 Task: Create Issue Issue0000000067 in Backlog  in Scrum Project Project0000000014 in Jira. Create Issue Issue0000000068 in Backlog  in Scrum Project Project0000000014 in Jira. Create Issue Issue0000000069 in Backlog  in Scrum Project Project0000000014 in Jira. Create Issue Issue0000000070 in Backlog  in Scrum Project Project0000000014 in Jira. Change IN PROGRESS as Status of Issue Issue0000000062 in Backlog  in Scrum Project Project0000000013 in Jira
Action: Mouse moved to (488, 93)
Screenshot: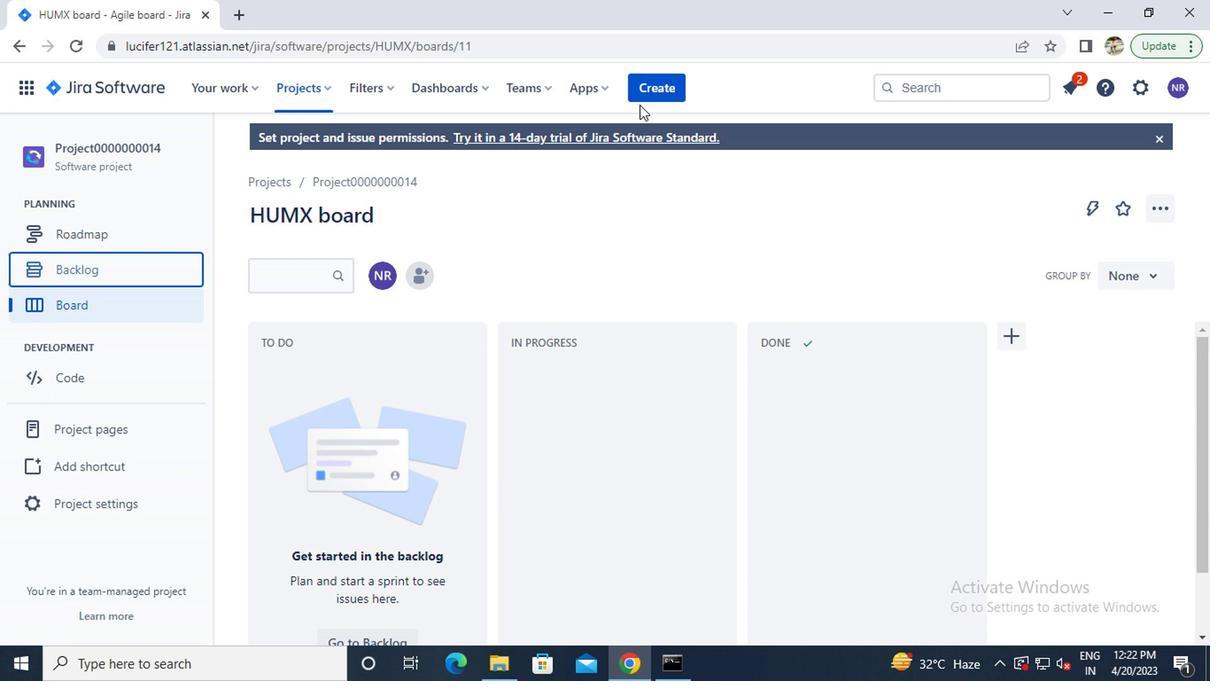 
Action: Mouse pressed left at (488, 93)
Screenshot: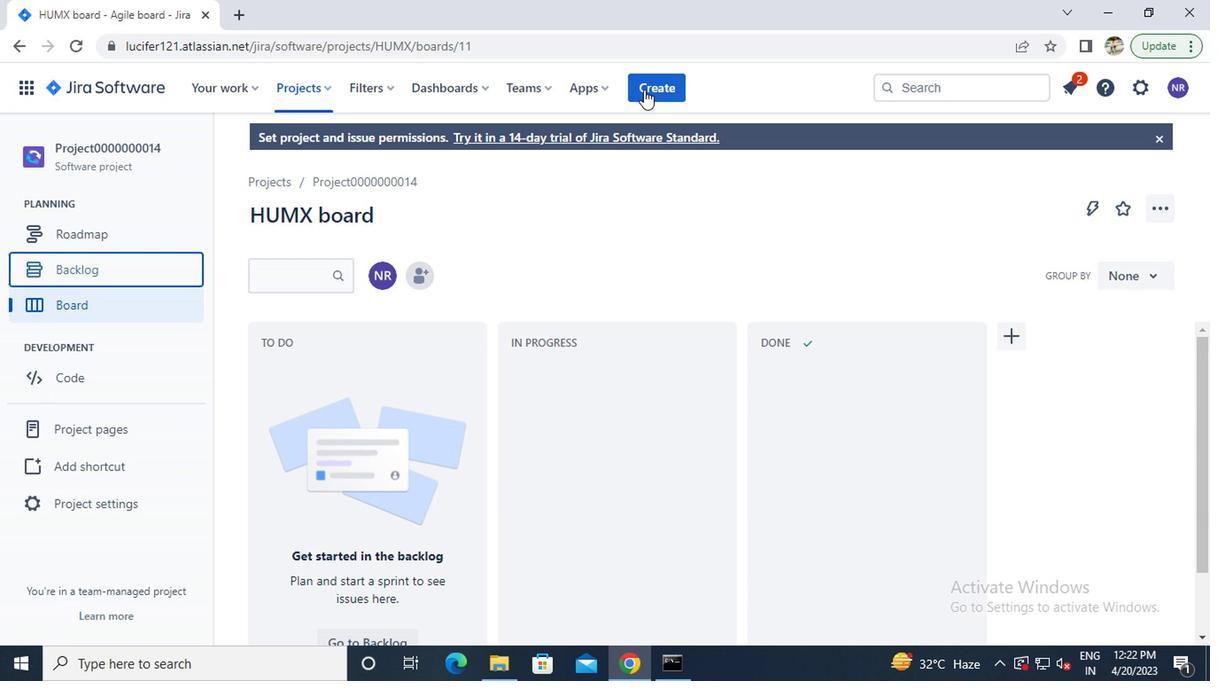 
Action: Mouse moved to (362, 386)
Screenshot: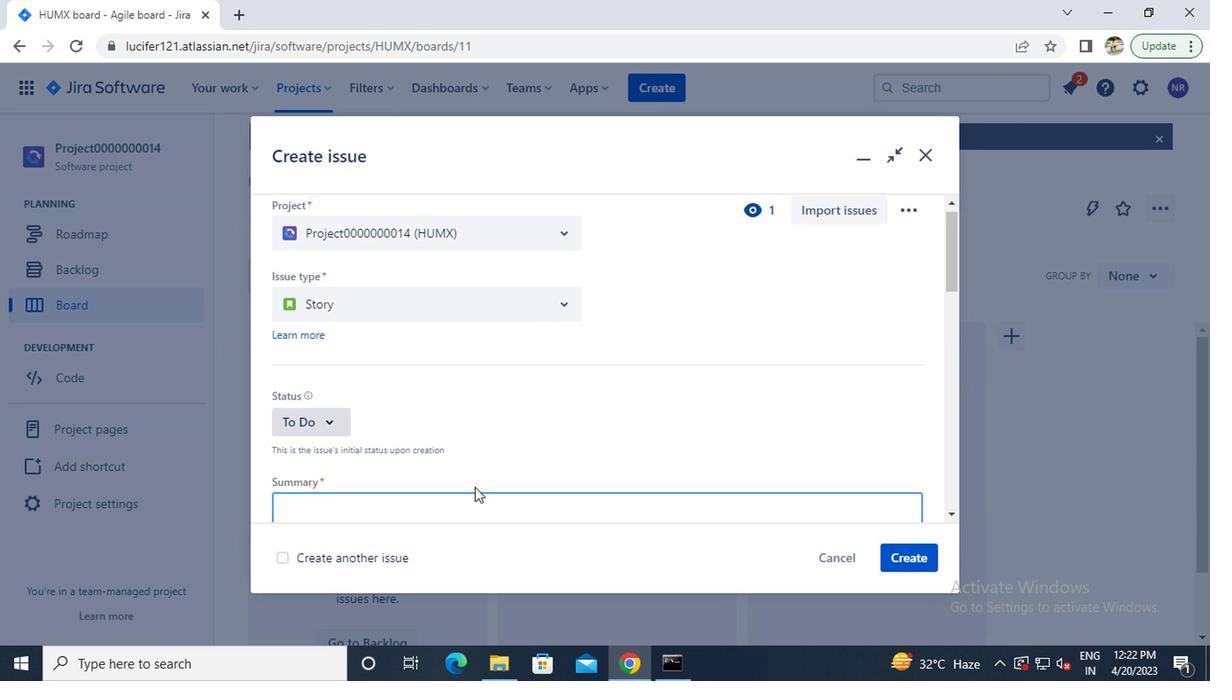 
Action: Mouse pressed left at (362, 386)
Screenshot: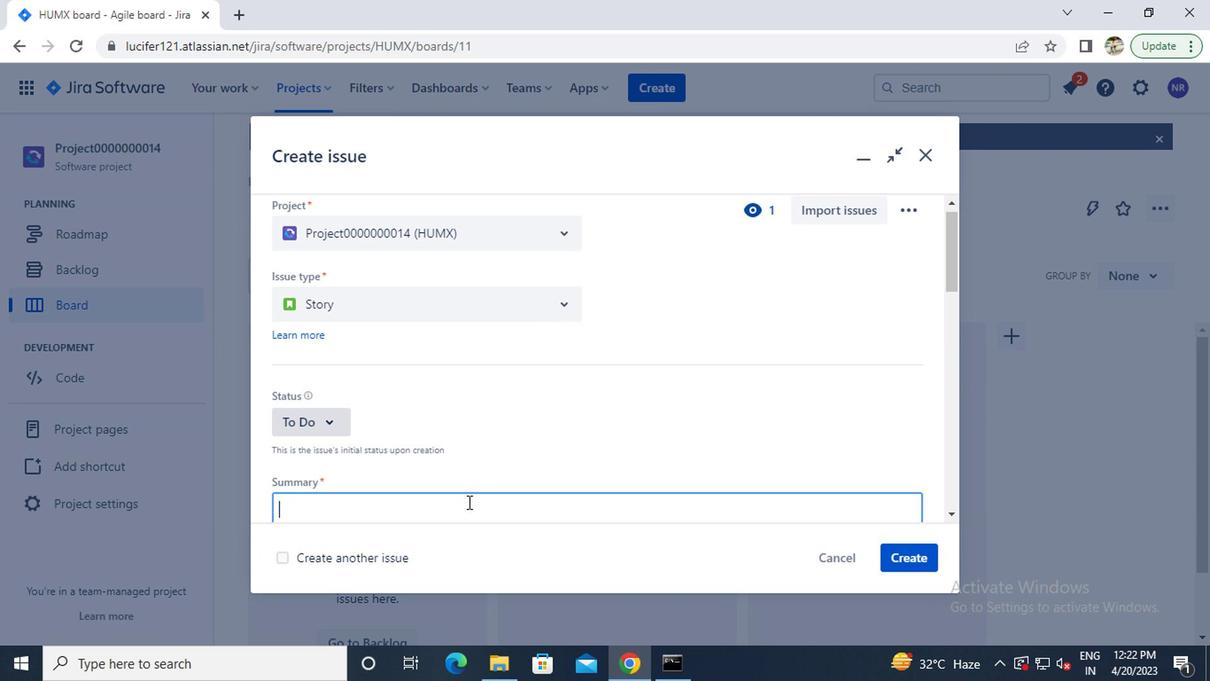 
Action: Key pressed i<Key.caps_lock>ssue0000000067<Key.enter>
Screenshot: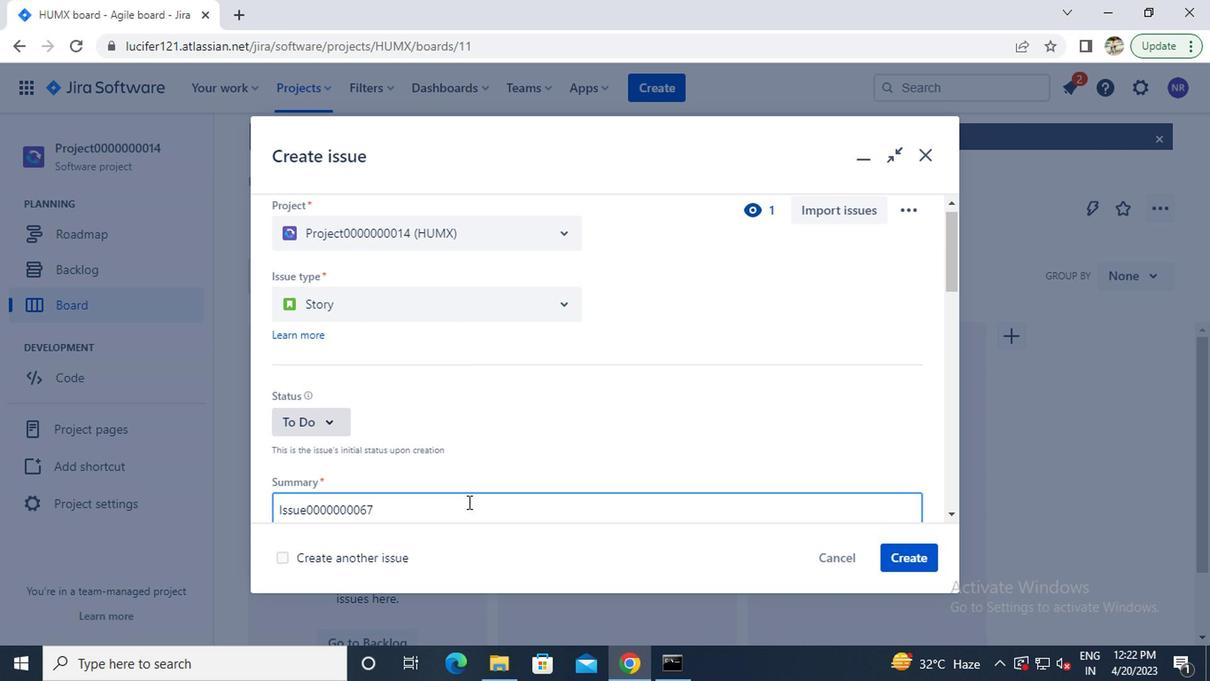 
Action: Mouse moved to (481, 92)
Screenshot: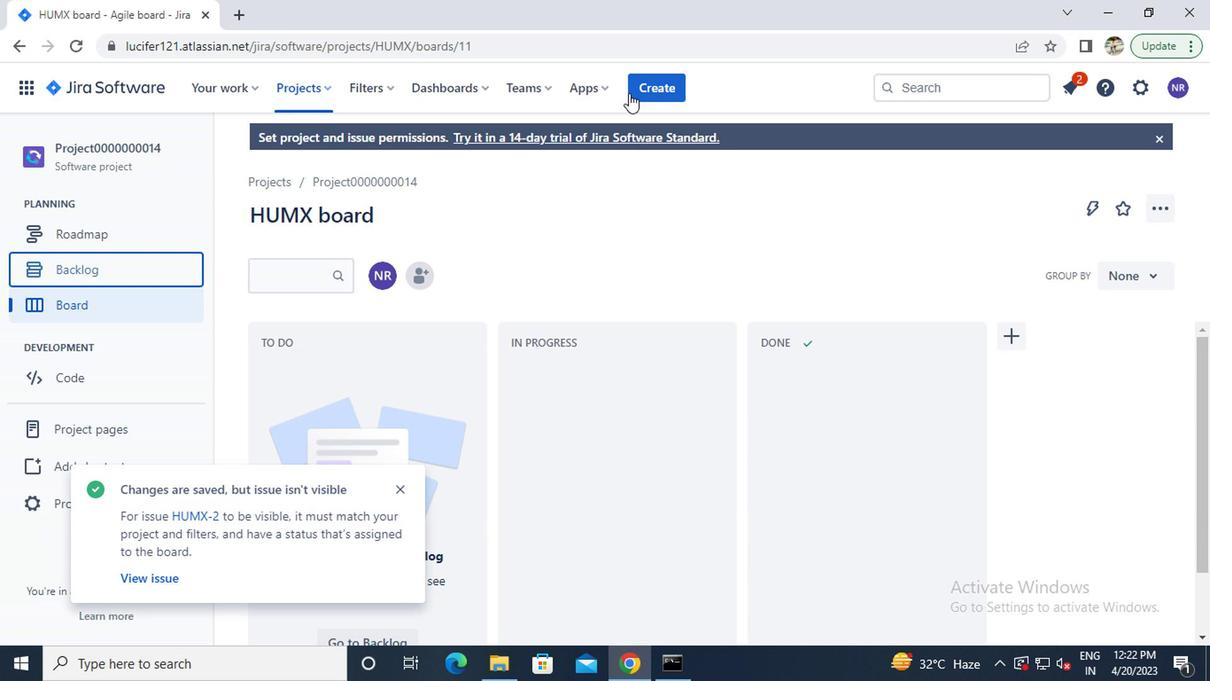 
Action: Mouse pressed left at (481, 92)
Screenshot: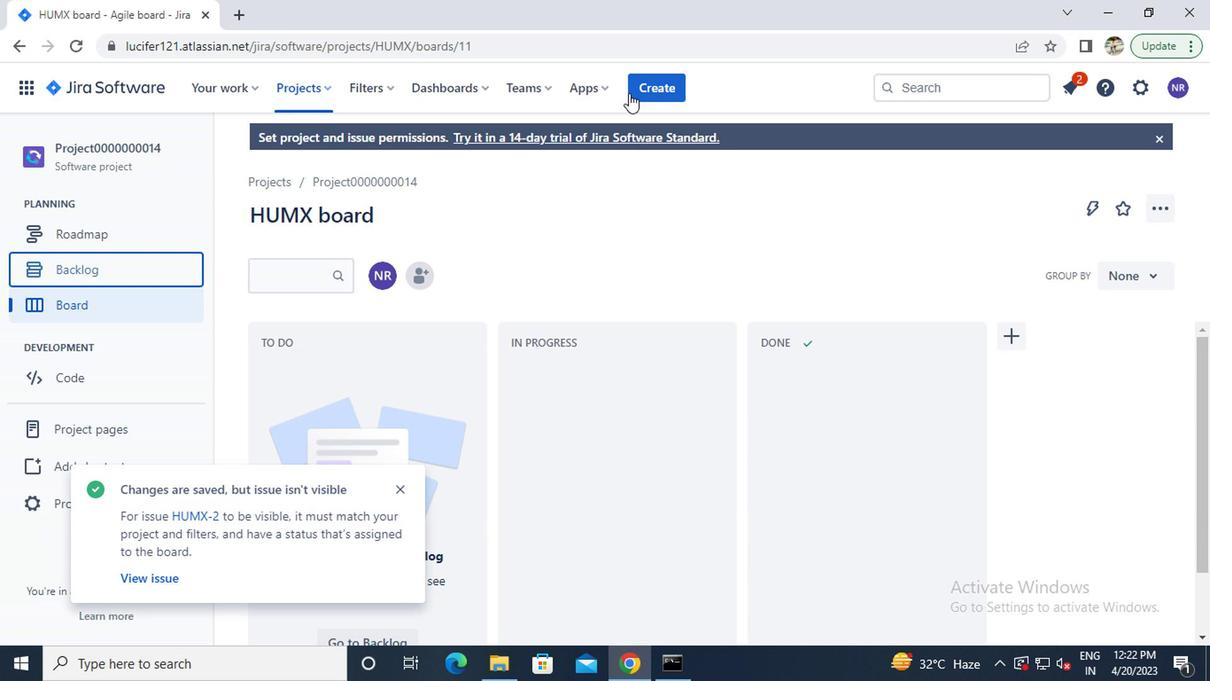 
Action: Mouse moved to (414, 282)
Screenshot: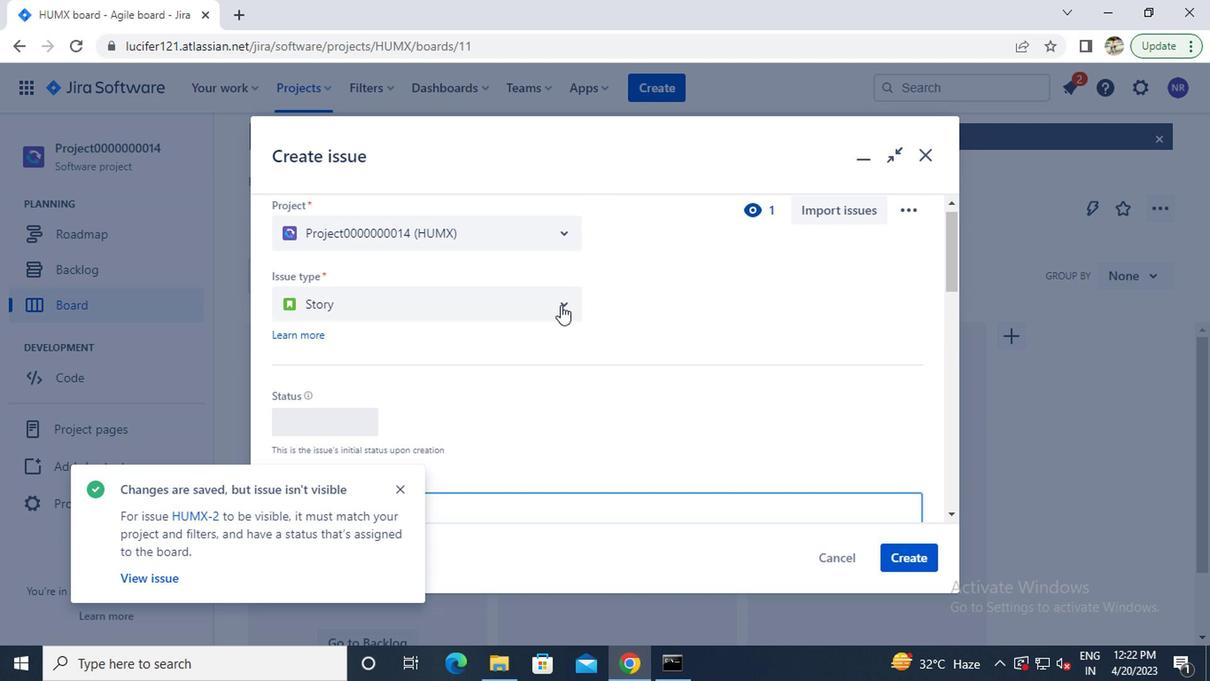 
Action: Mouse scrolled (414, 281) with delta (0, 0)
Screenshot: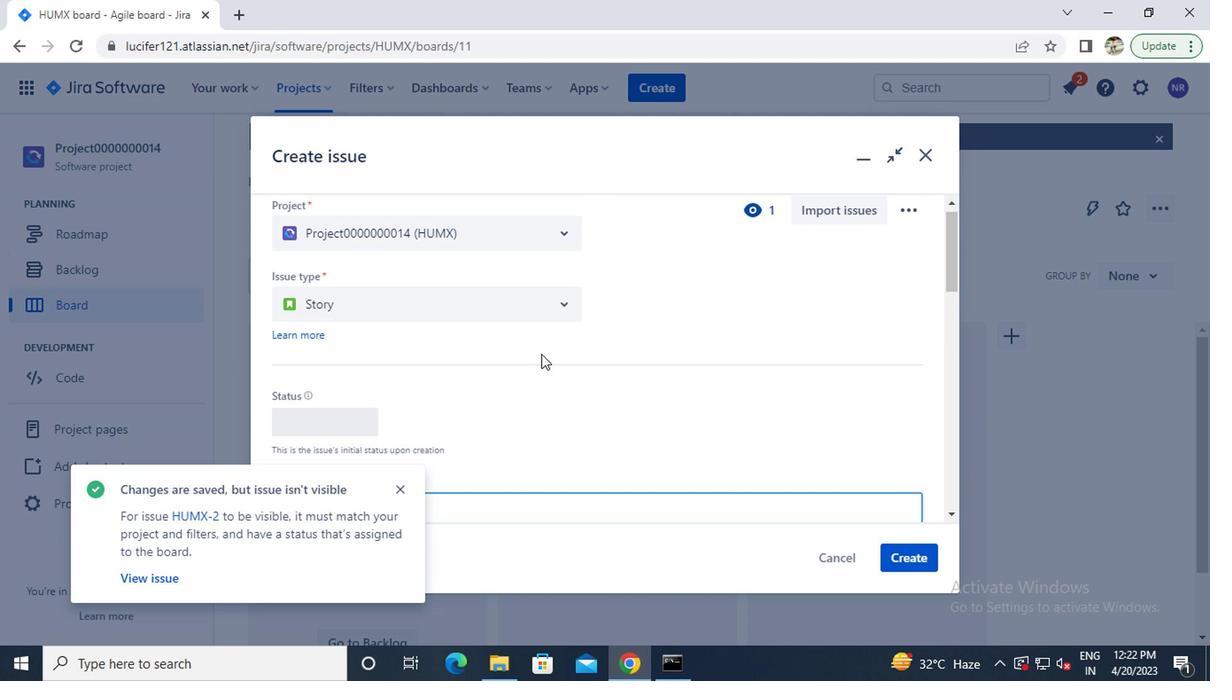 
Action: Mouse scrolled (414, 281) with delta (0, 0)
Screenshot: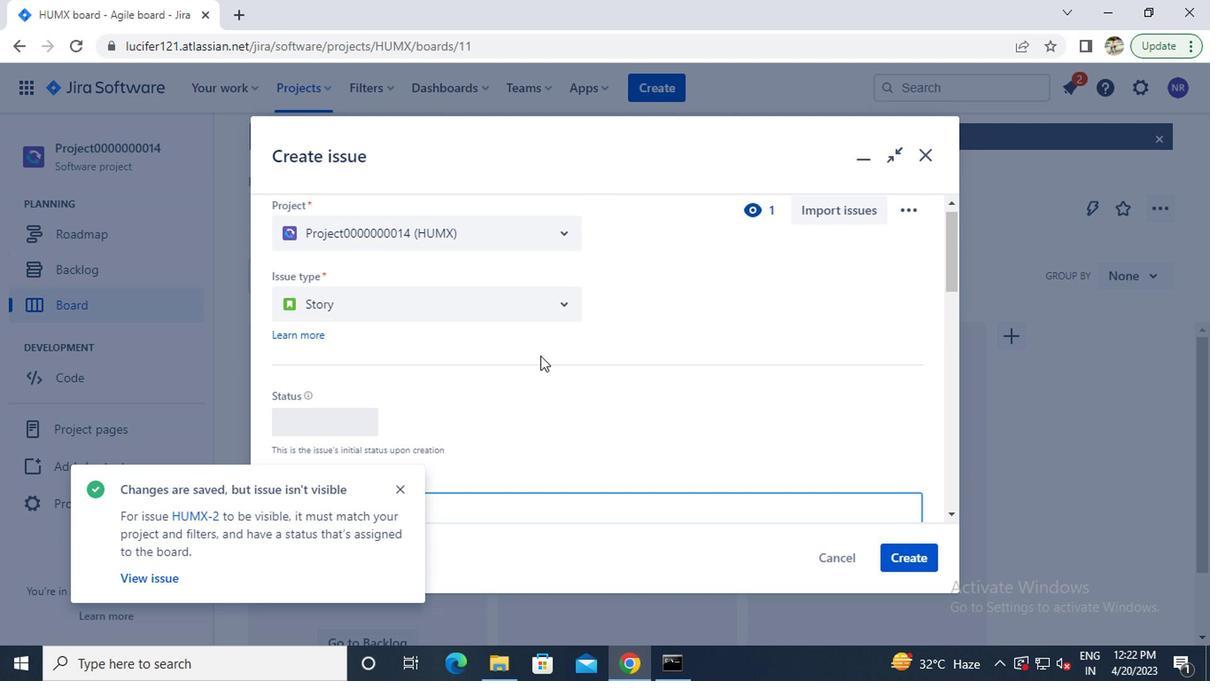 
Action: Mouse moved to (402, 266)
Screenshot: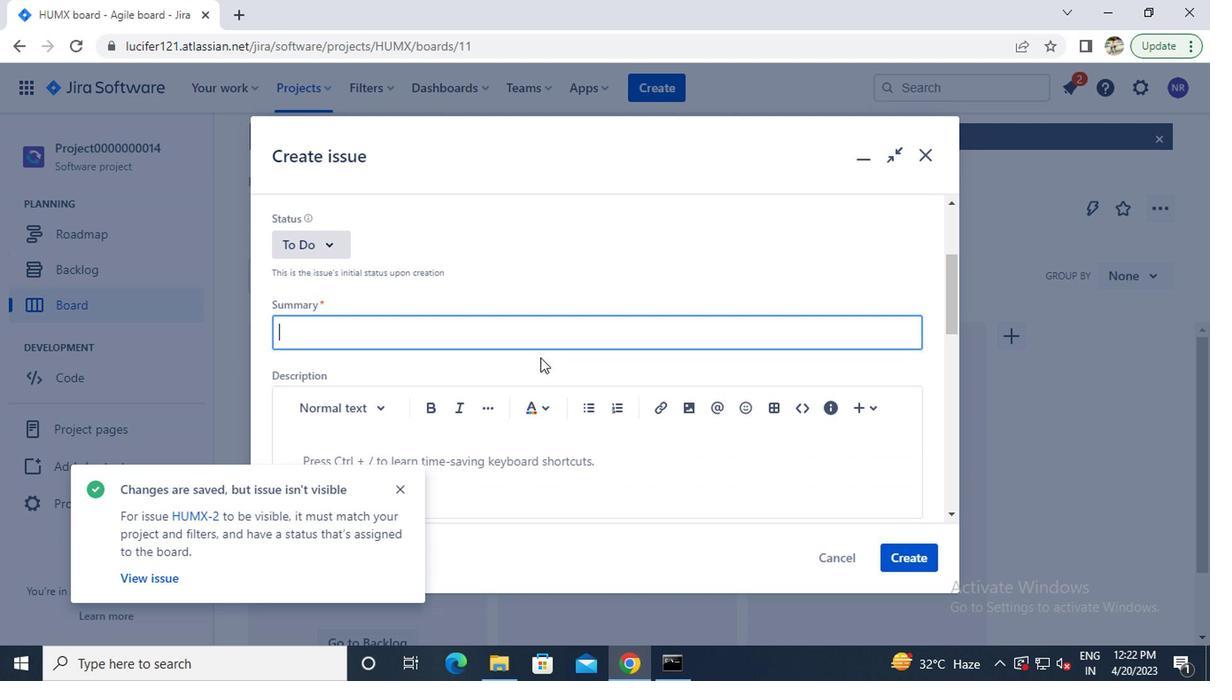 
Action: Mouse pressed left at (402, 266)
Screenshot: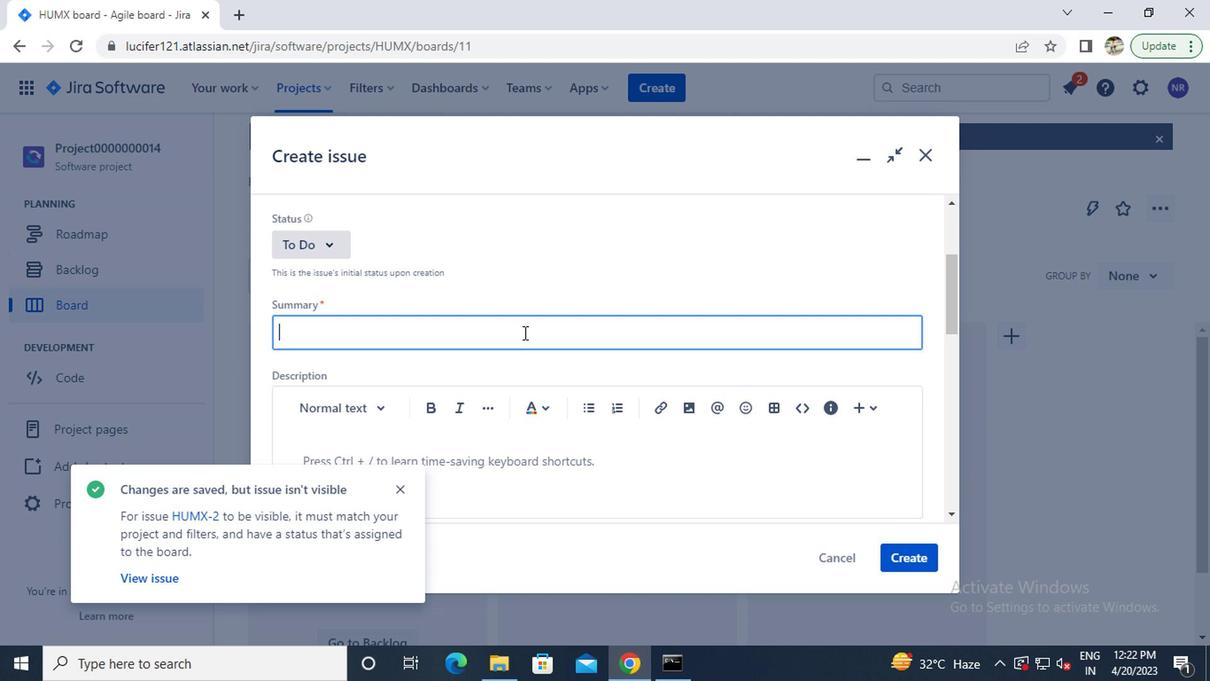 
Action: Key pressed <Key.caps_lock>i<Key.caps_lock>ssue0000000068<Key.enter>
Screenshot: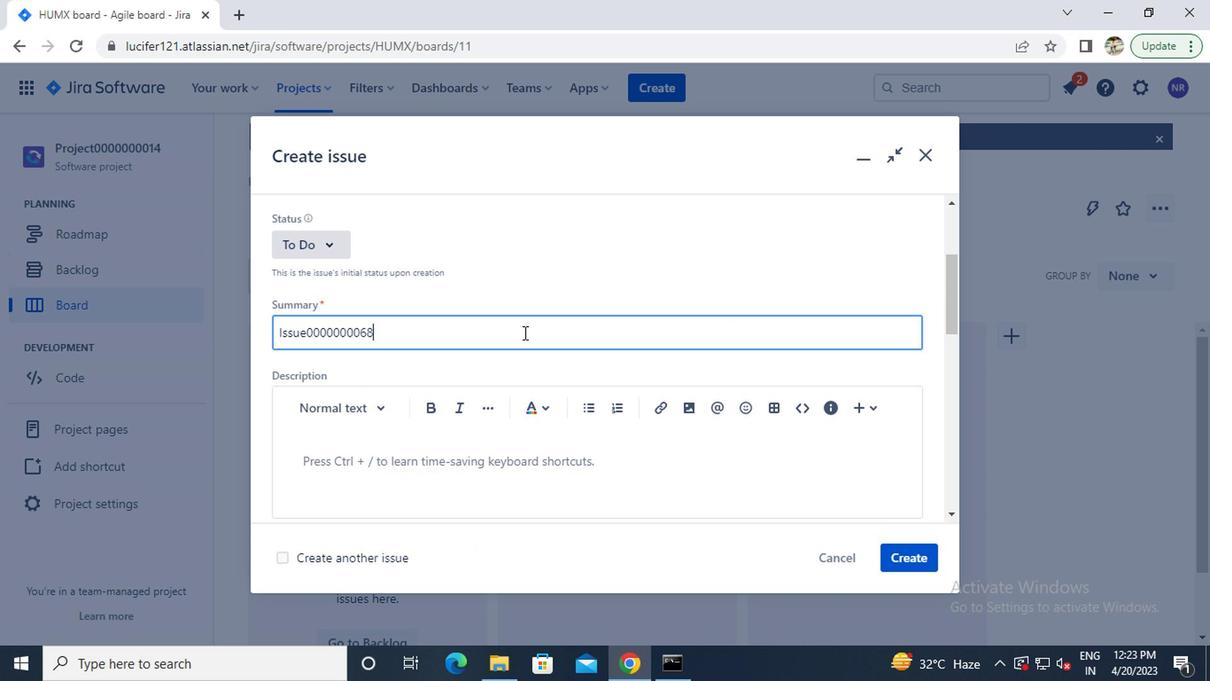 
Action: Mouse moved to (484, 98)
Screenshot: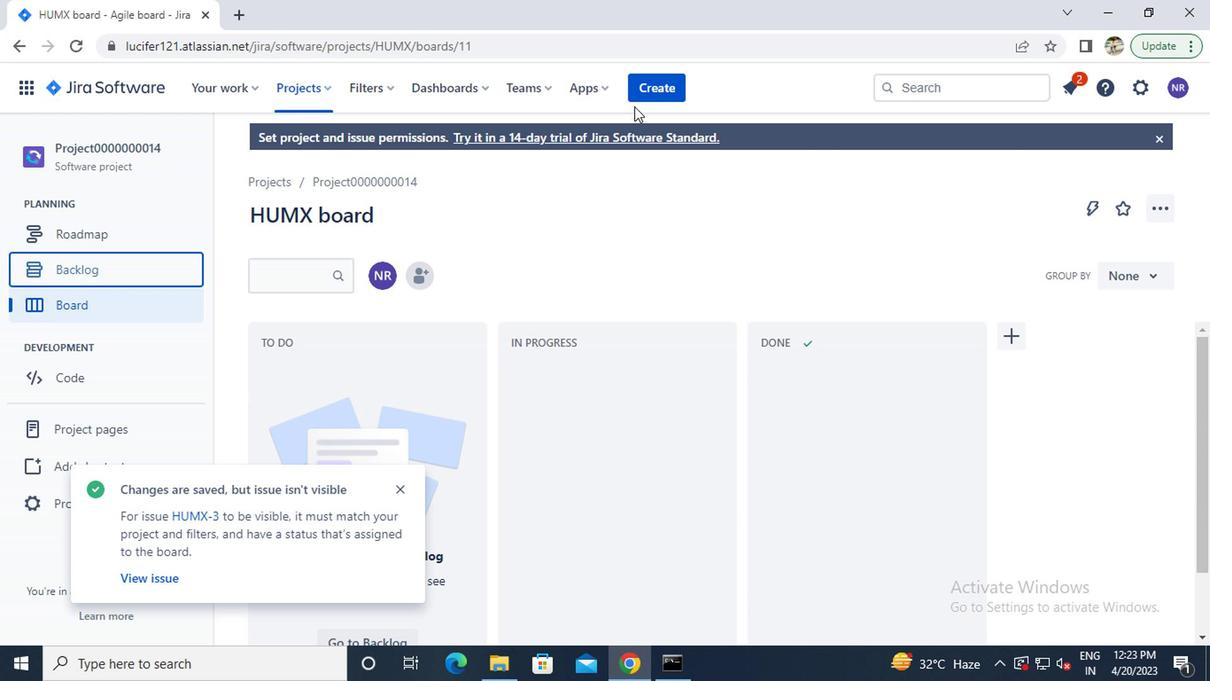 
Action: Mouse pressed left at (484, 98)
Screenshot: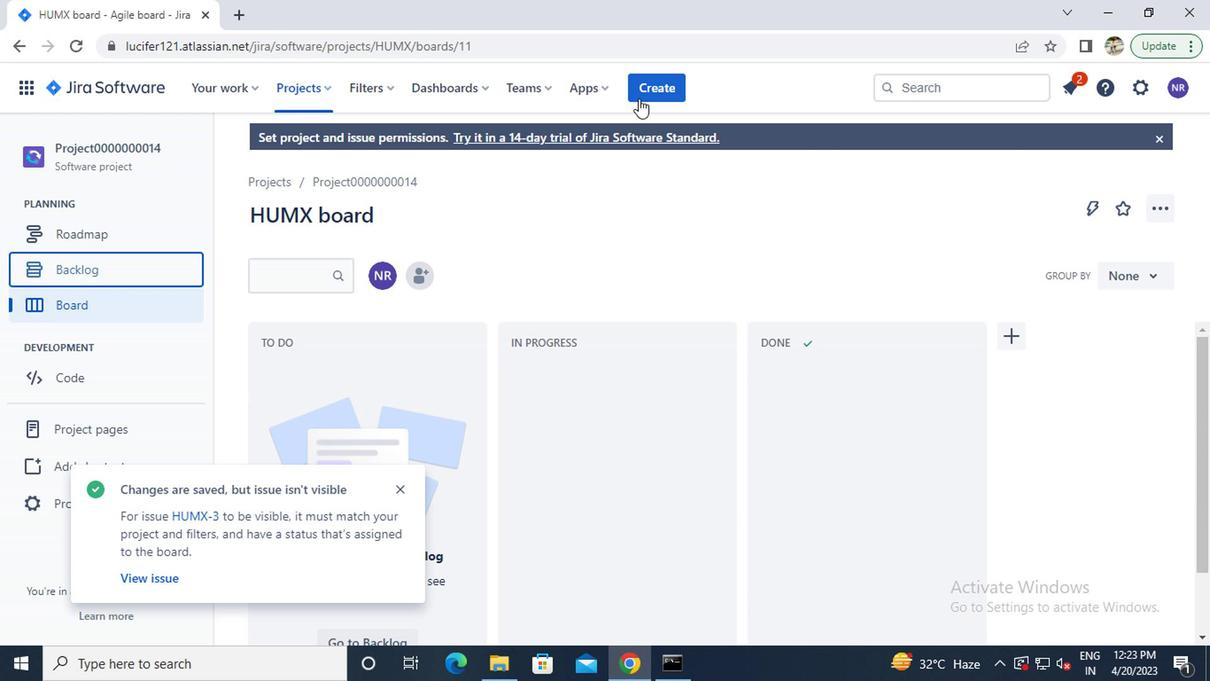 
Action: Mouse moved to (460, 228)
Screenshot: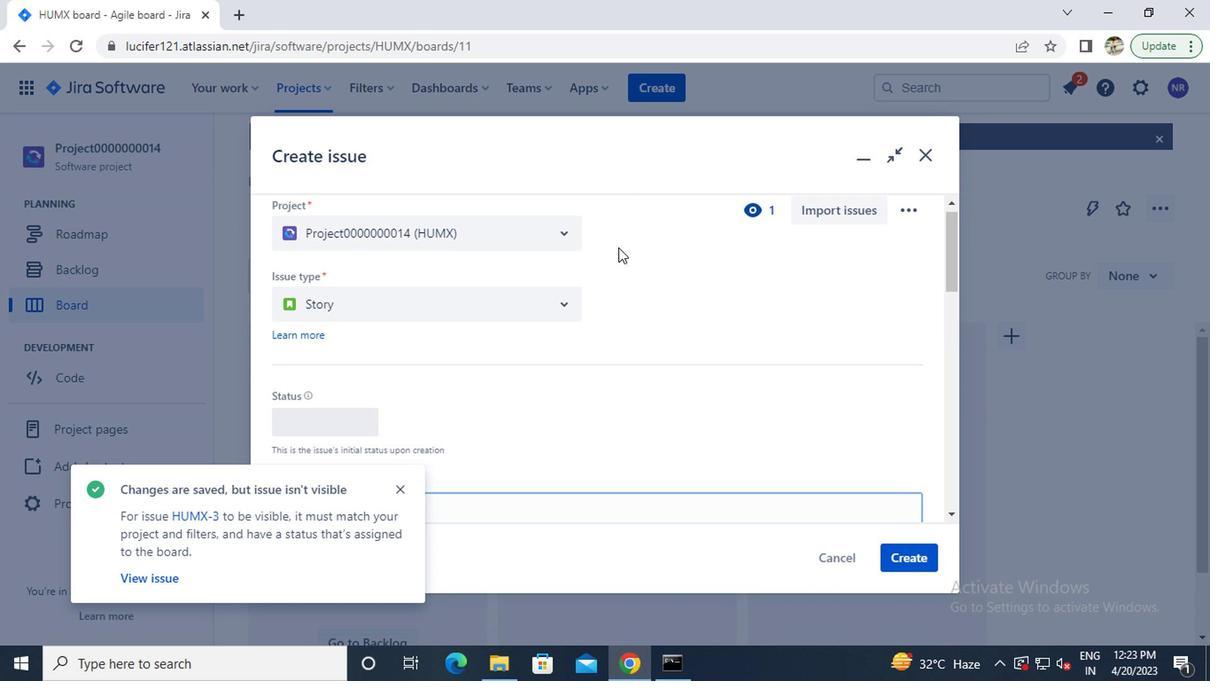 
Action: Mouse scrolled (460, 228) with delta (0, 0)
Screenshot: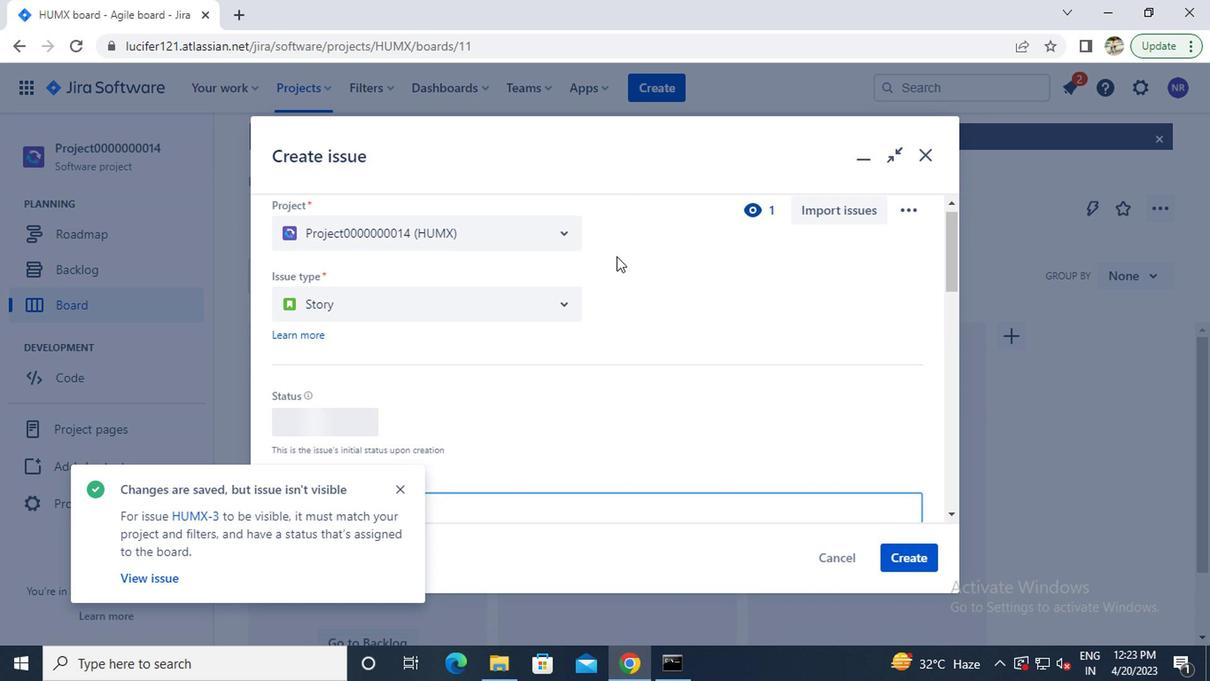 
Action: Mouse scrolled (460, 228) with delta (0, 0)
Screenshot: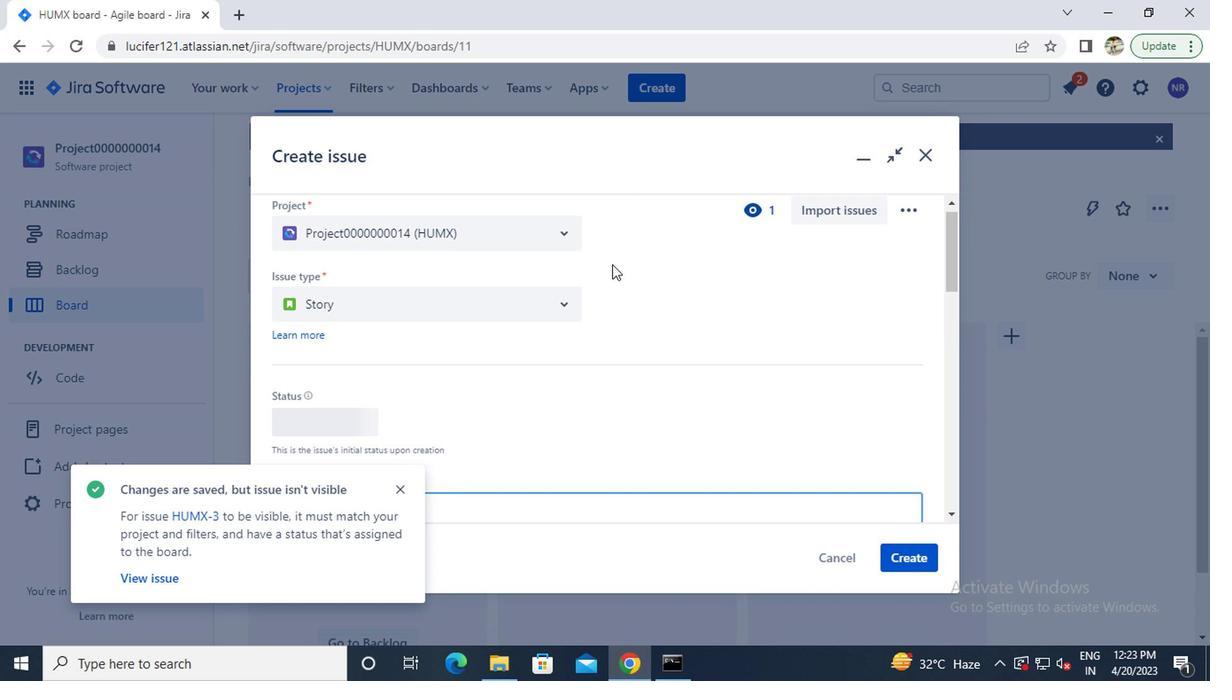 
Action: Mouse moved to (422, 270)
Screenshot: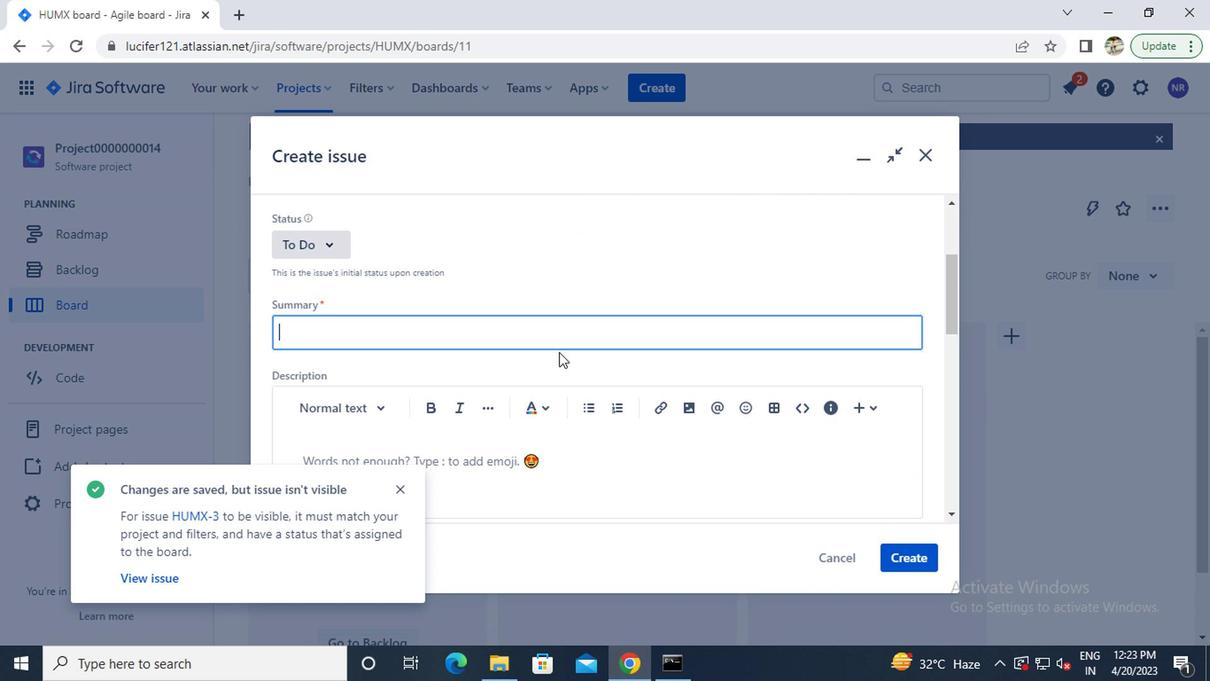 
Action: Mouse pressed left at (422, 270)
Screenshot: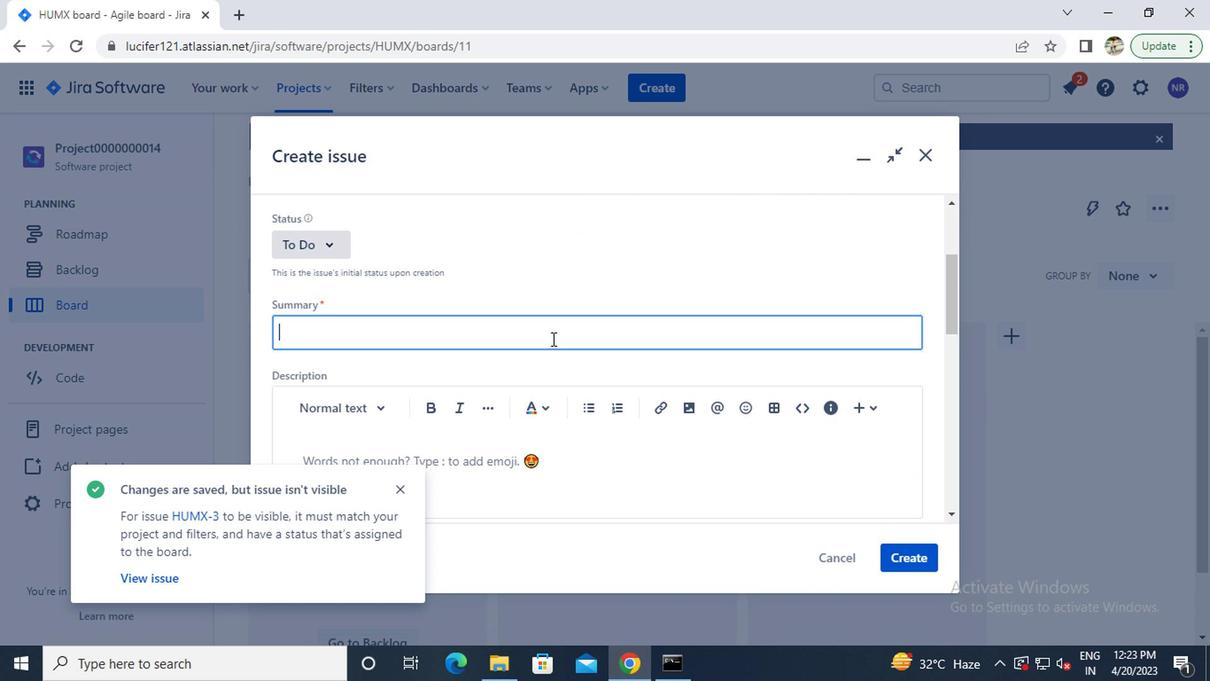 
Action: Key pressed <Key.caps_lock>i<Key.caps_lock>ssue0000000069<Key.enter>
Screenshot: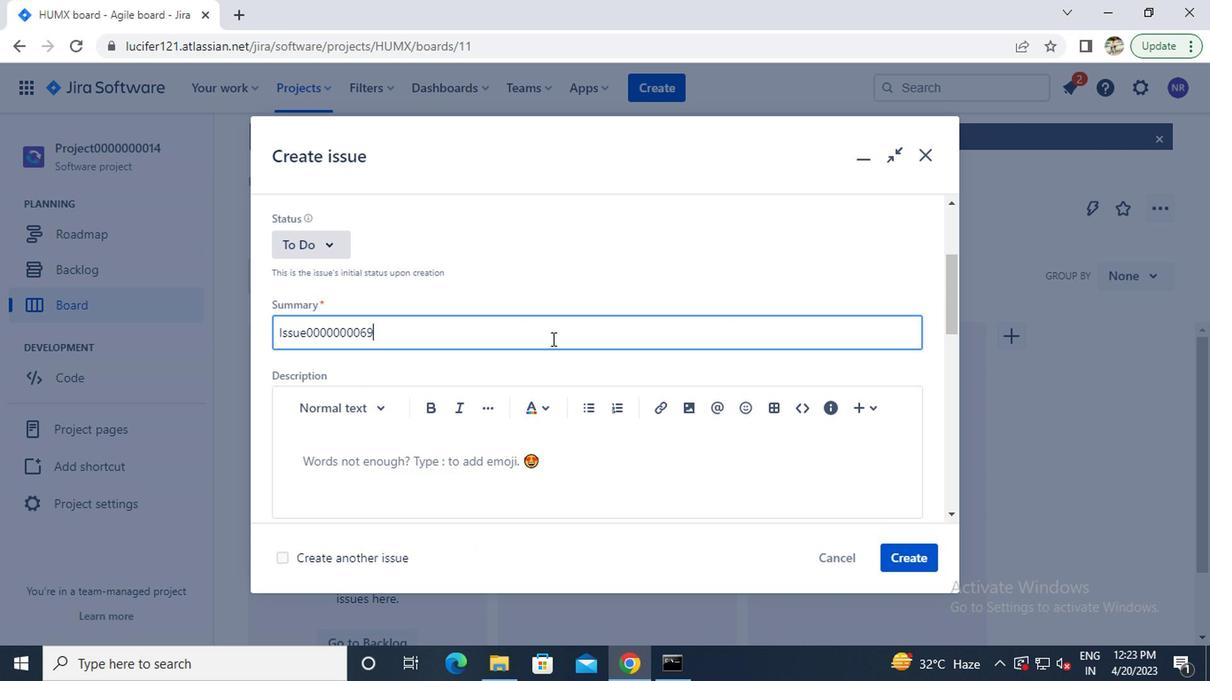 
Action: Mouse moved to (484, 97)
Screenshot: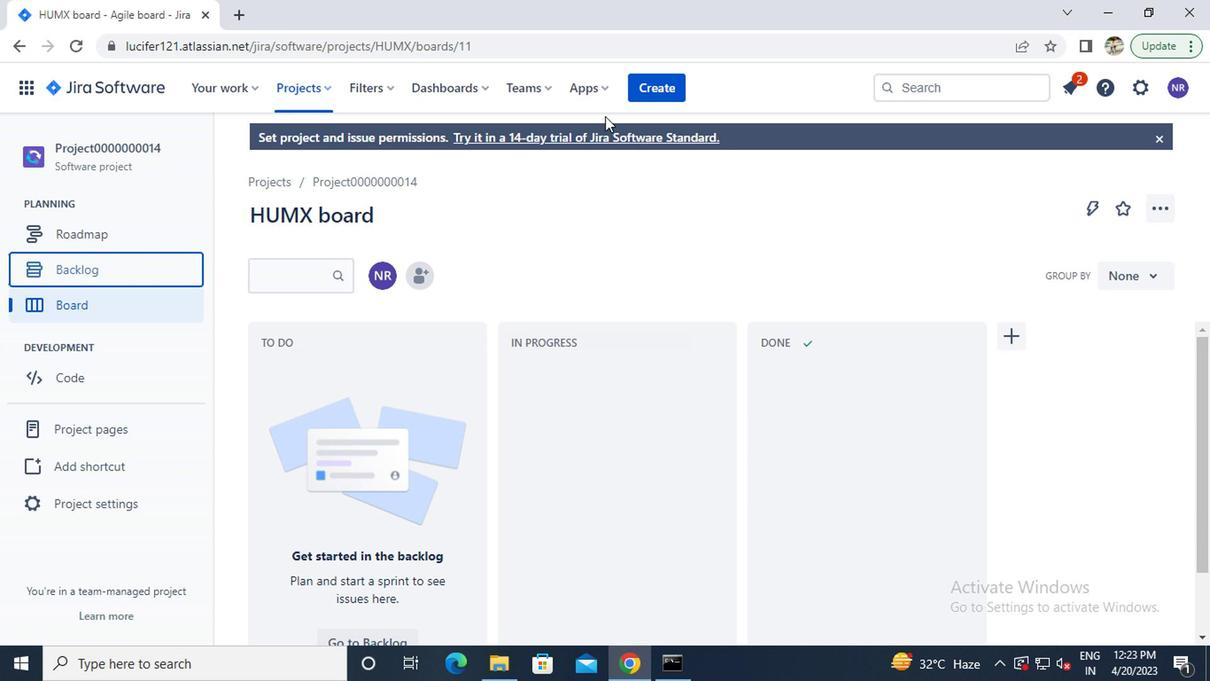 
Action: Mouse pressed left at (484, 97)
Screenshot: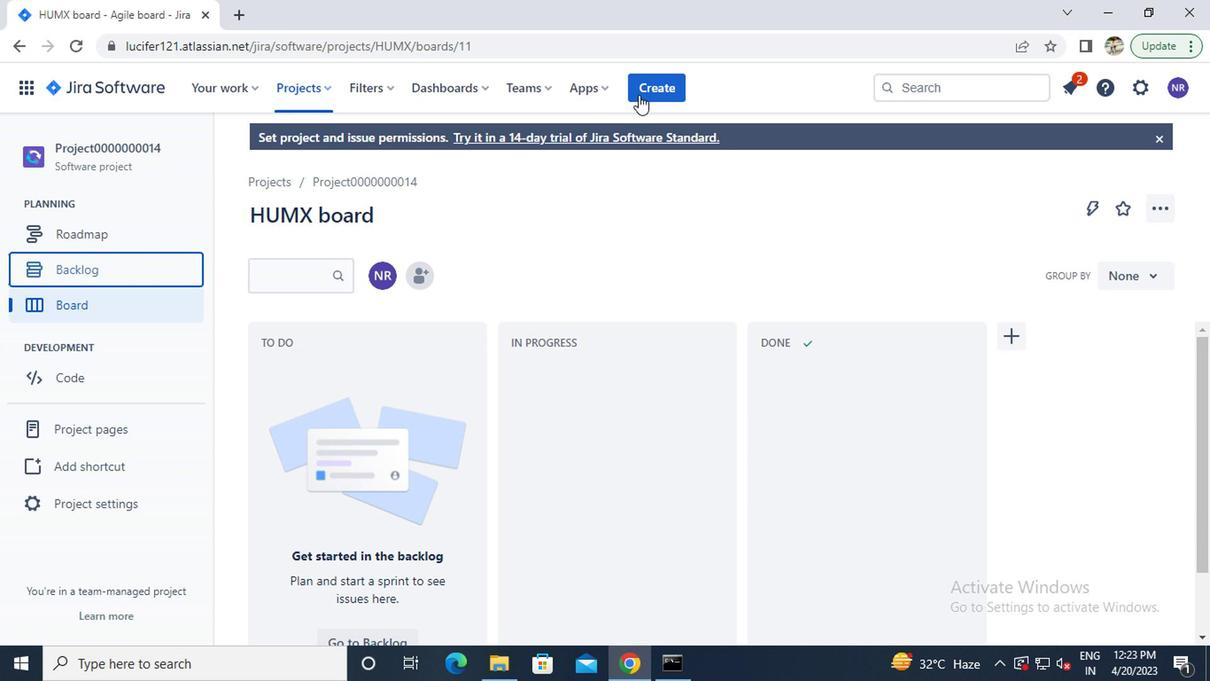 
Action: Mouse moved to (477, 158)
Screenshot: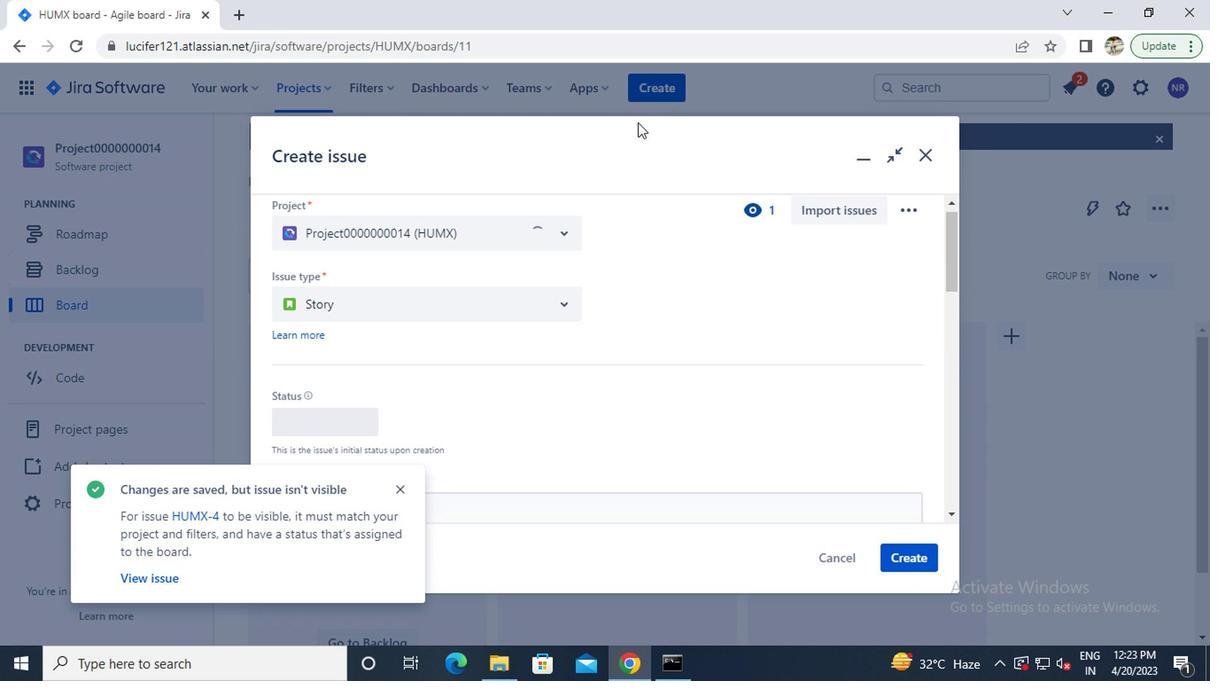 
Action: Mouse scrolled (477, 157) with delta (0, 0)
Screenshot: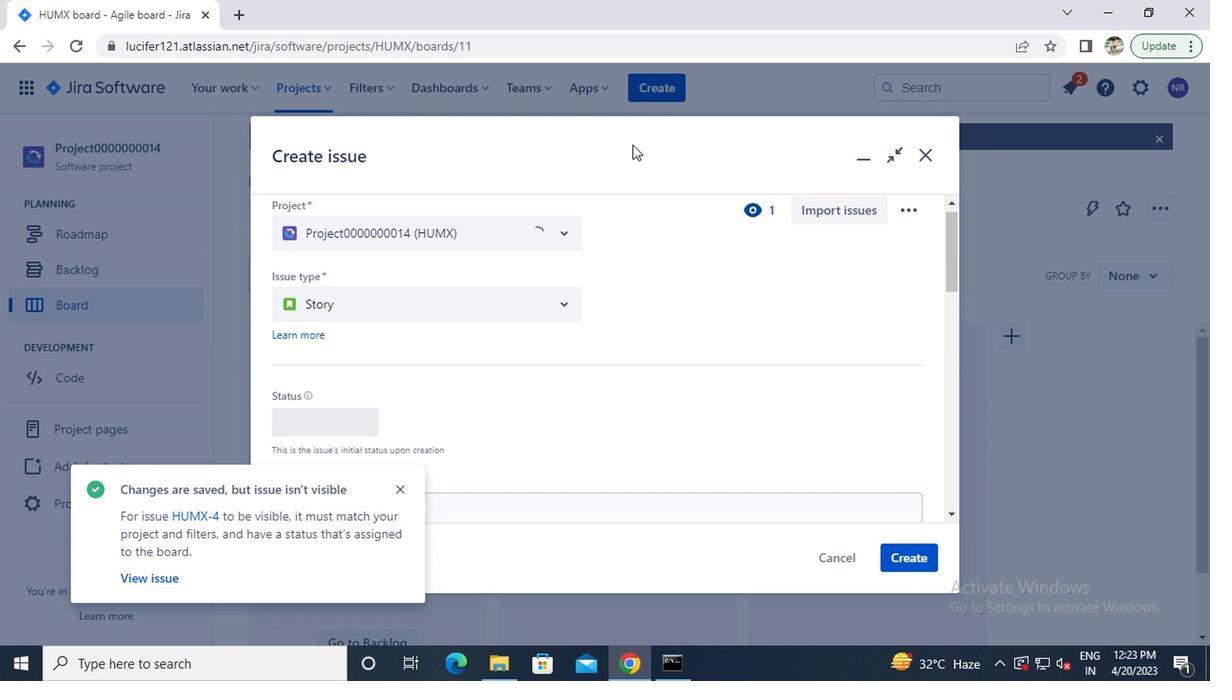 
Action: Mouse scrolled (477, 157) with delta (0, 0)
Screenshot: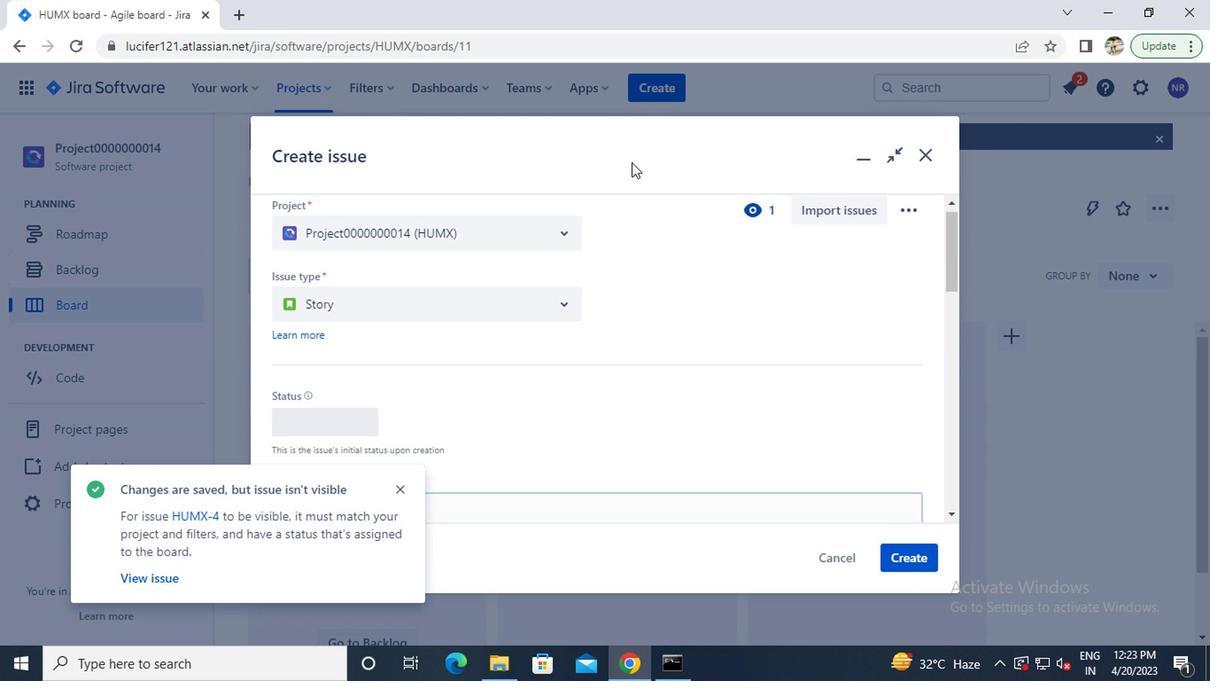 
Action: Mouse moved to (461, 227)
Screenshot: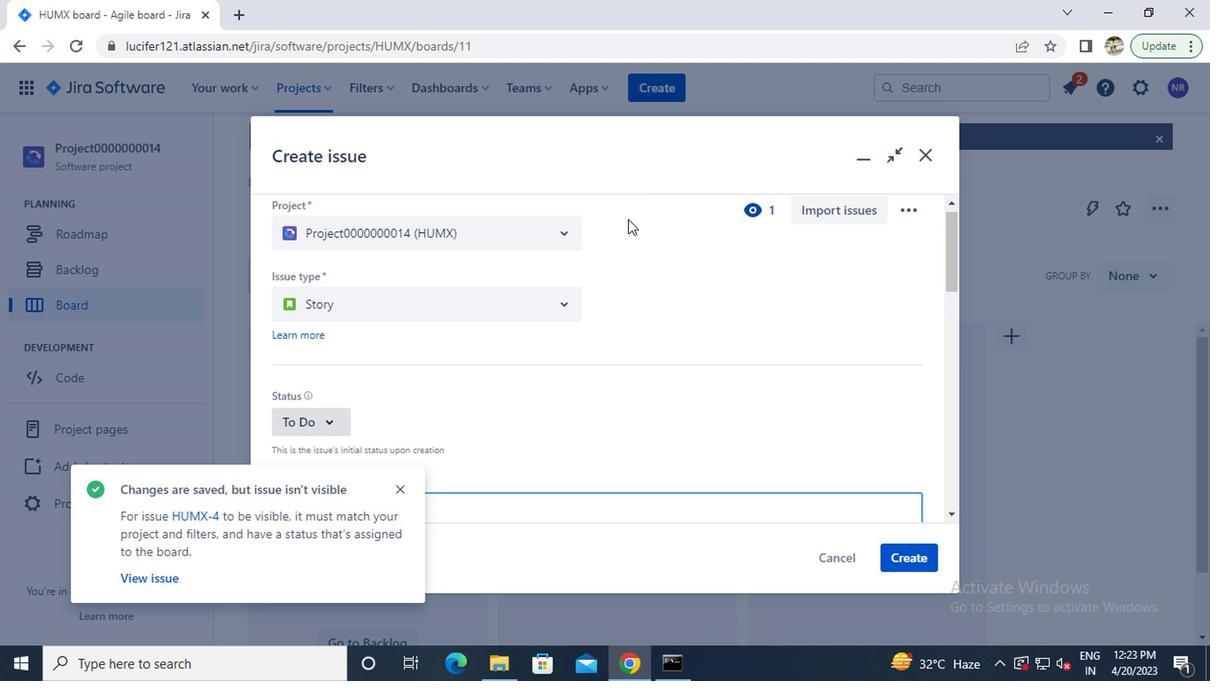
Action: Mouse scrolled (461, 227) with delta (0, 0)
Screenshot: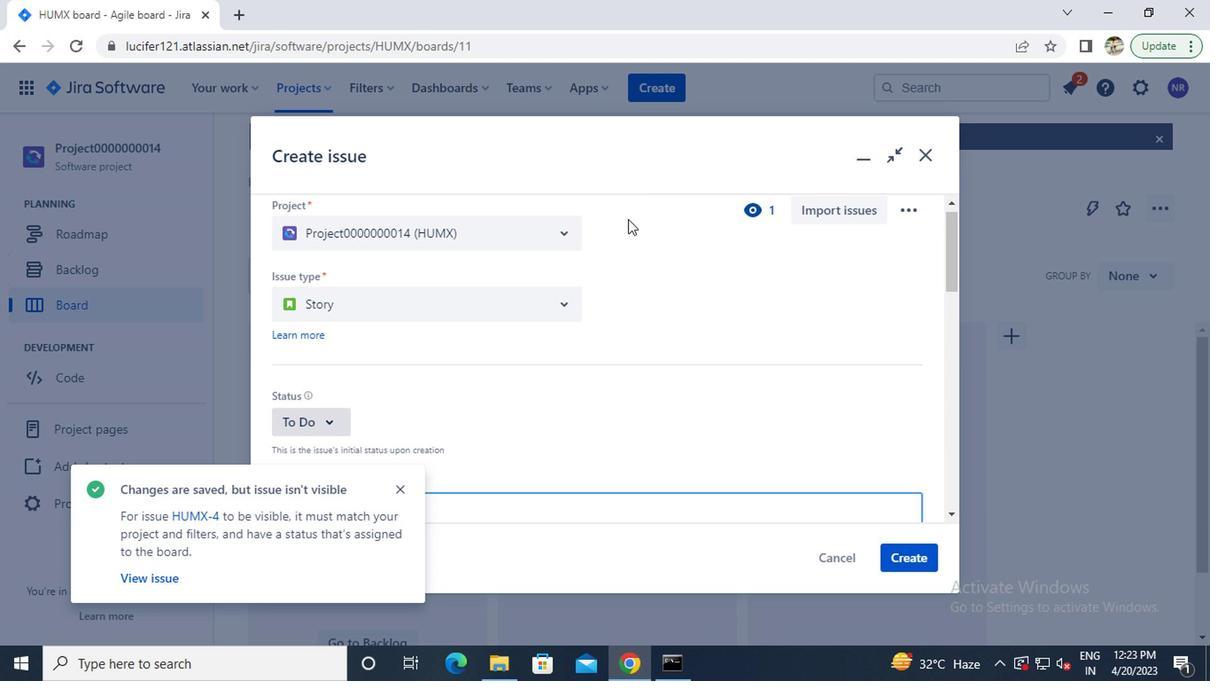 
Action: Mouse moved to (460, 228)
Screenshot: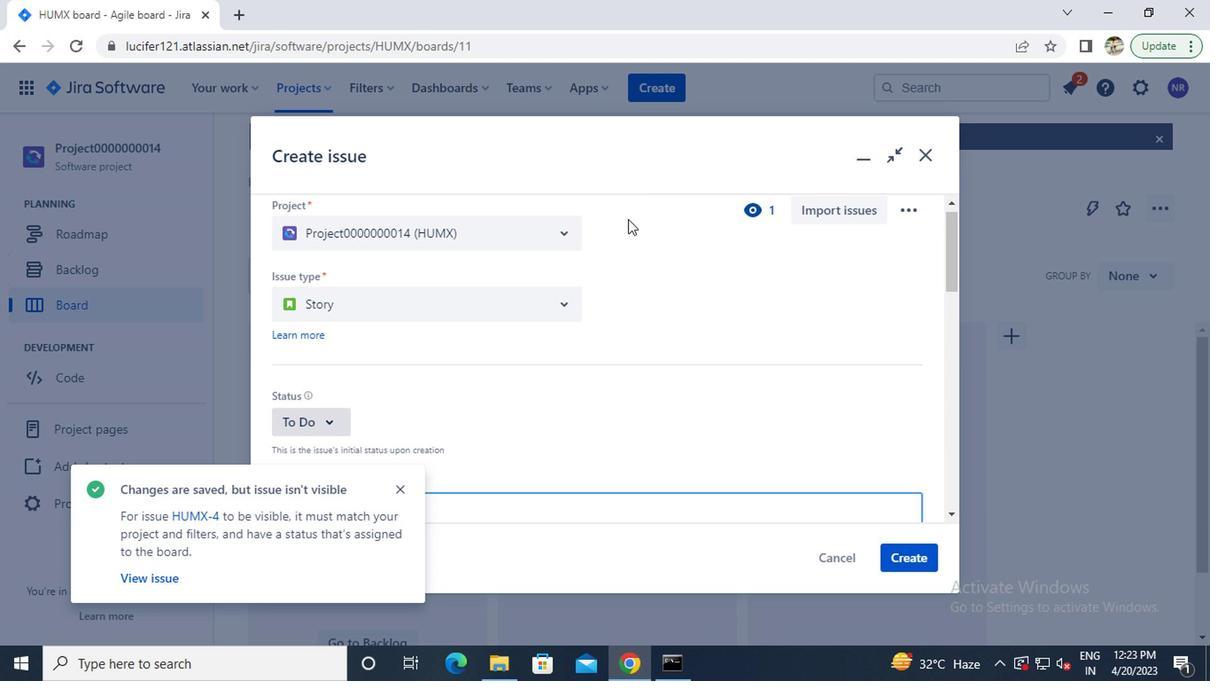 
Action: Mouse scrolled (460, 228) with delta (0, 0)
Screenshot: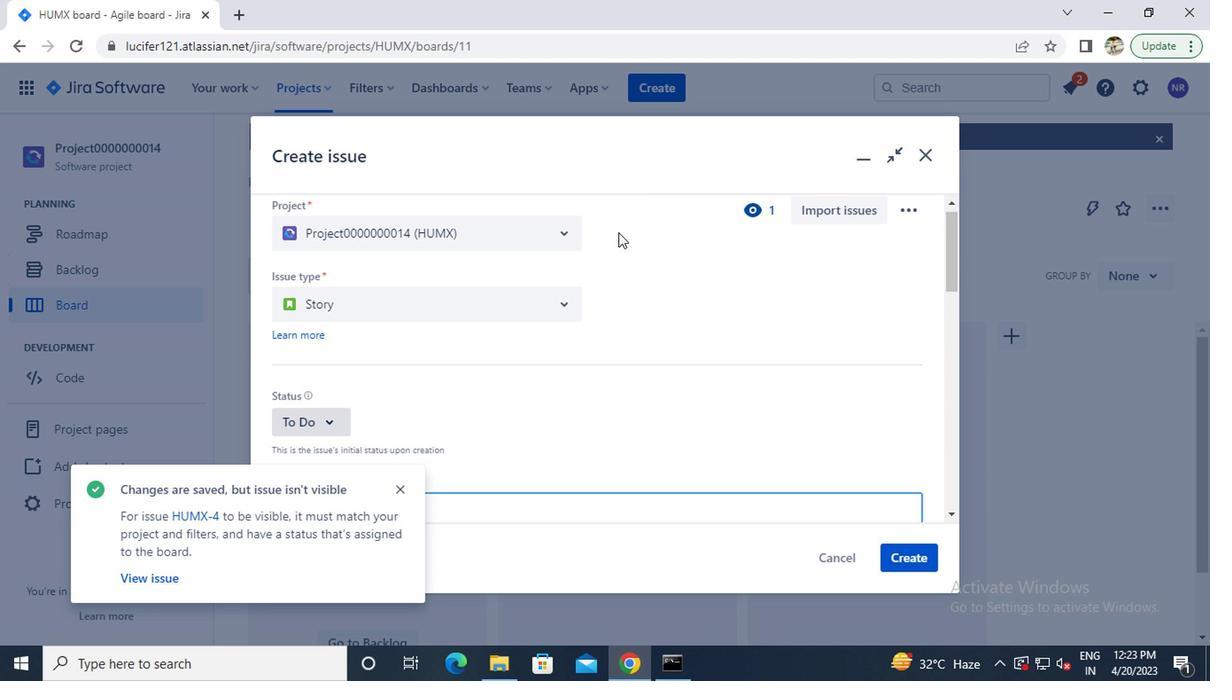 
Action: Mouse moved to (424, 271)
Screenshot: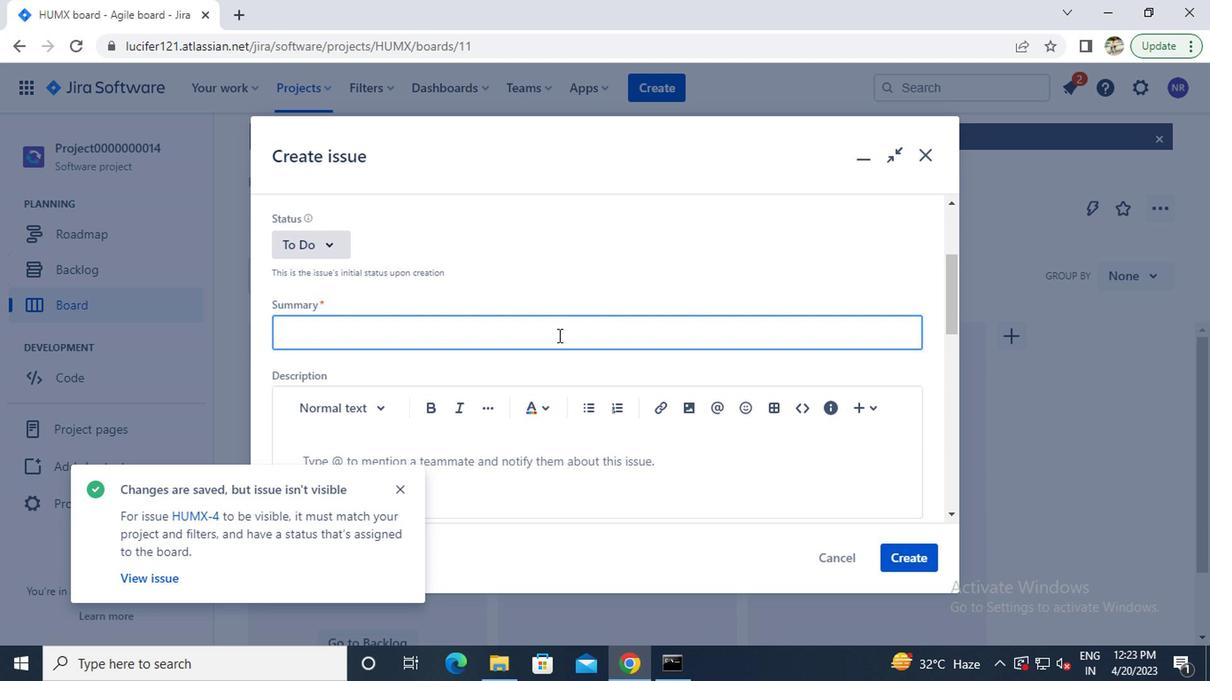 
Action: Mouse pressed left at (424, 271)
Screenshot: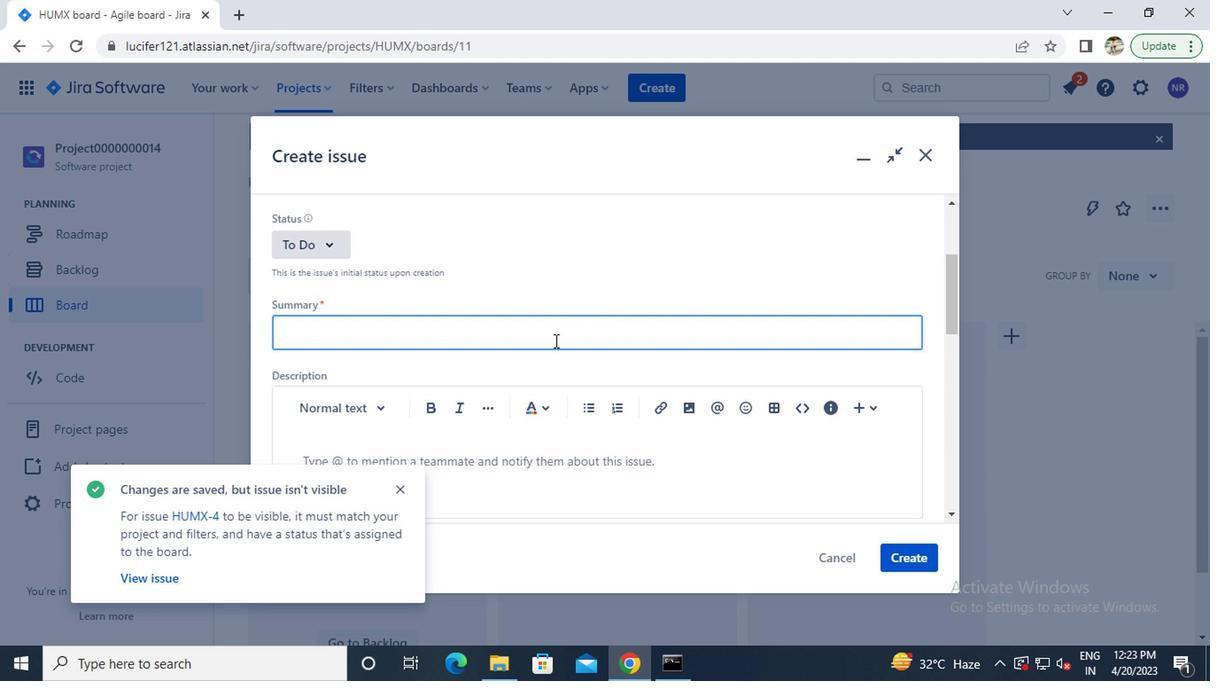 
Action: Mouse moved to (423, 272)
Screenshot: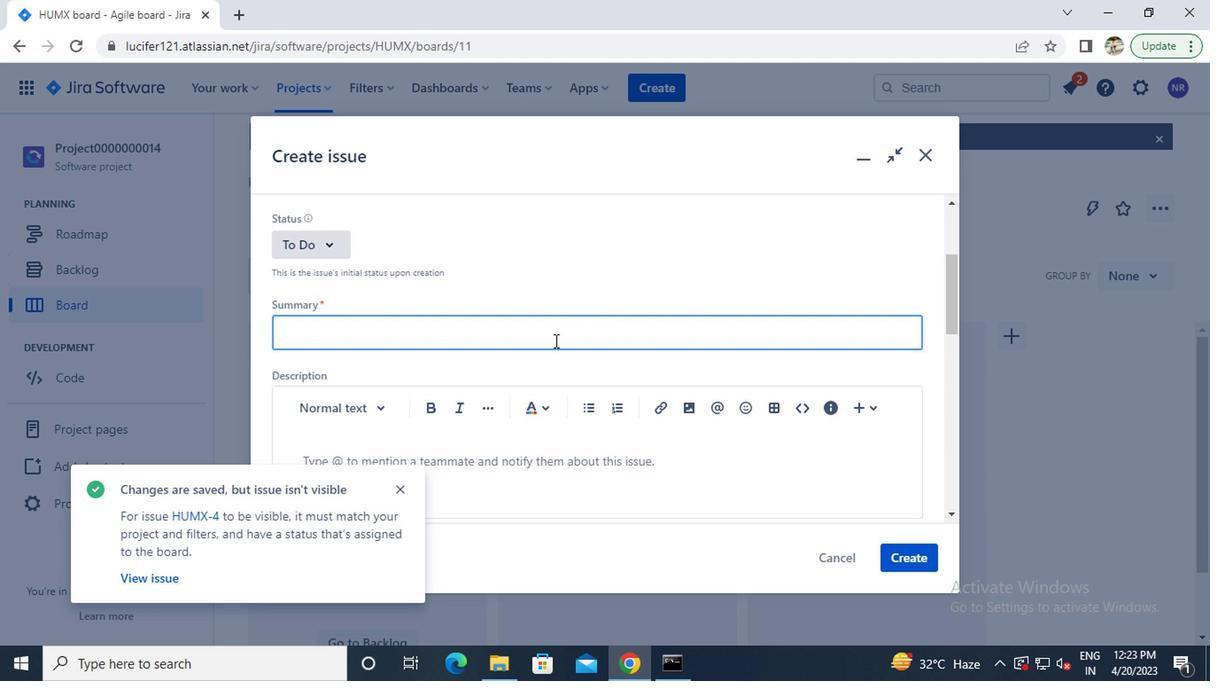 
Action: Key pressed <Key.caps_lock>i<Key.caps_lock>ssue0000000070<Key.enter>
Screenshot: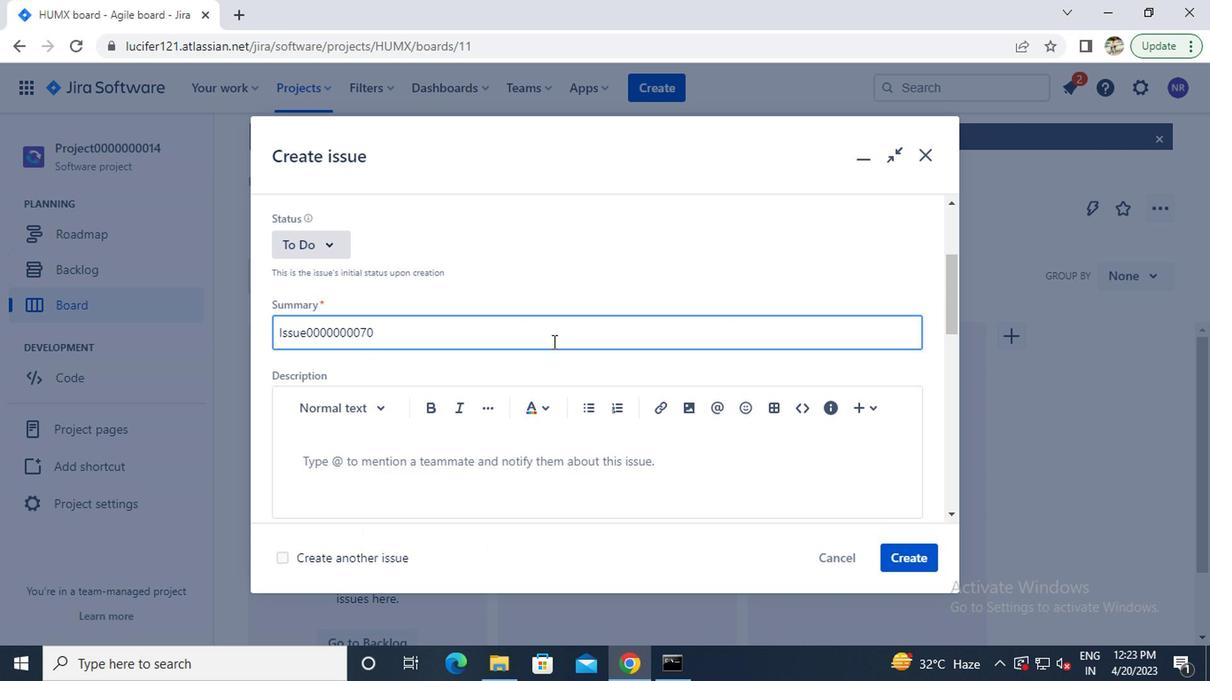
Action: Mouse moved to (246, 85)
Screenshot: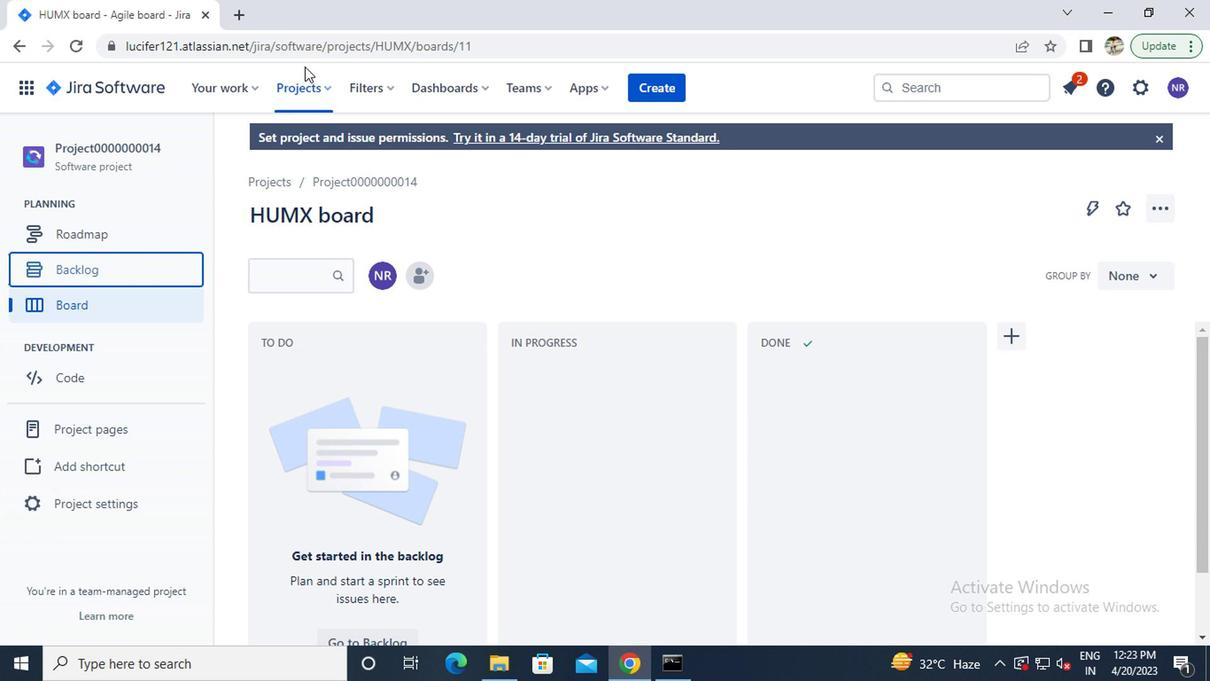 
Action: Mouse pressed left at (246, 85)
Screenshot: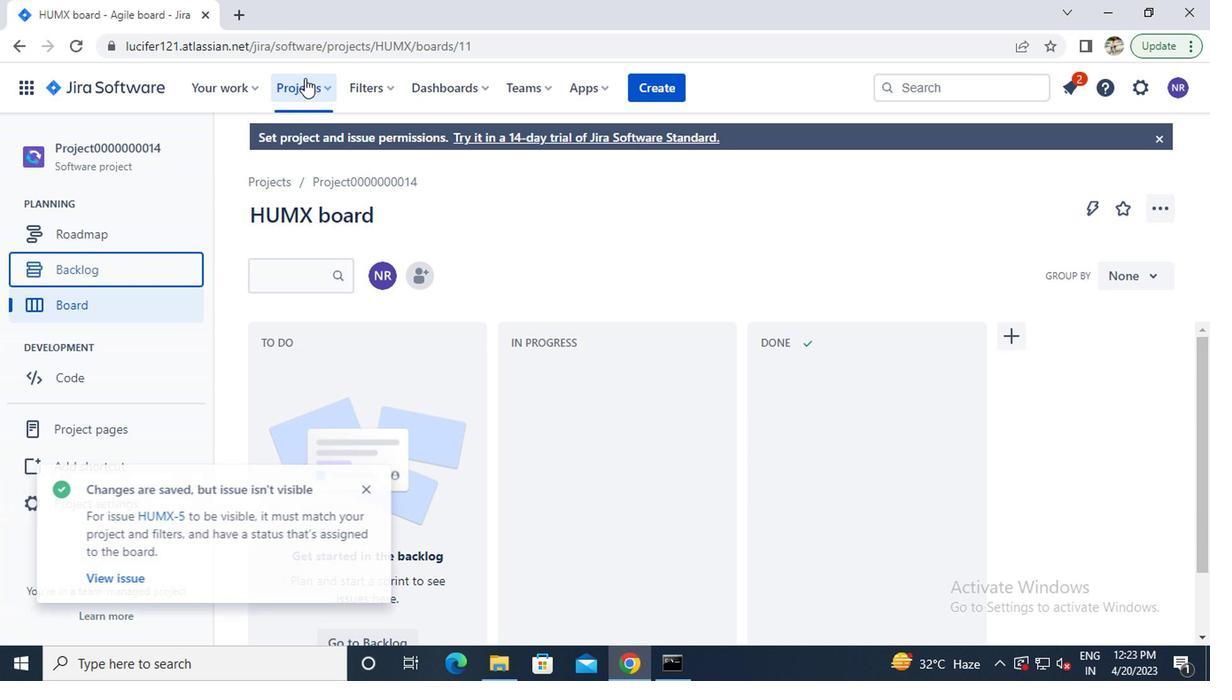 
Action: Mouse moved to (280, 179)
Screenshot: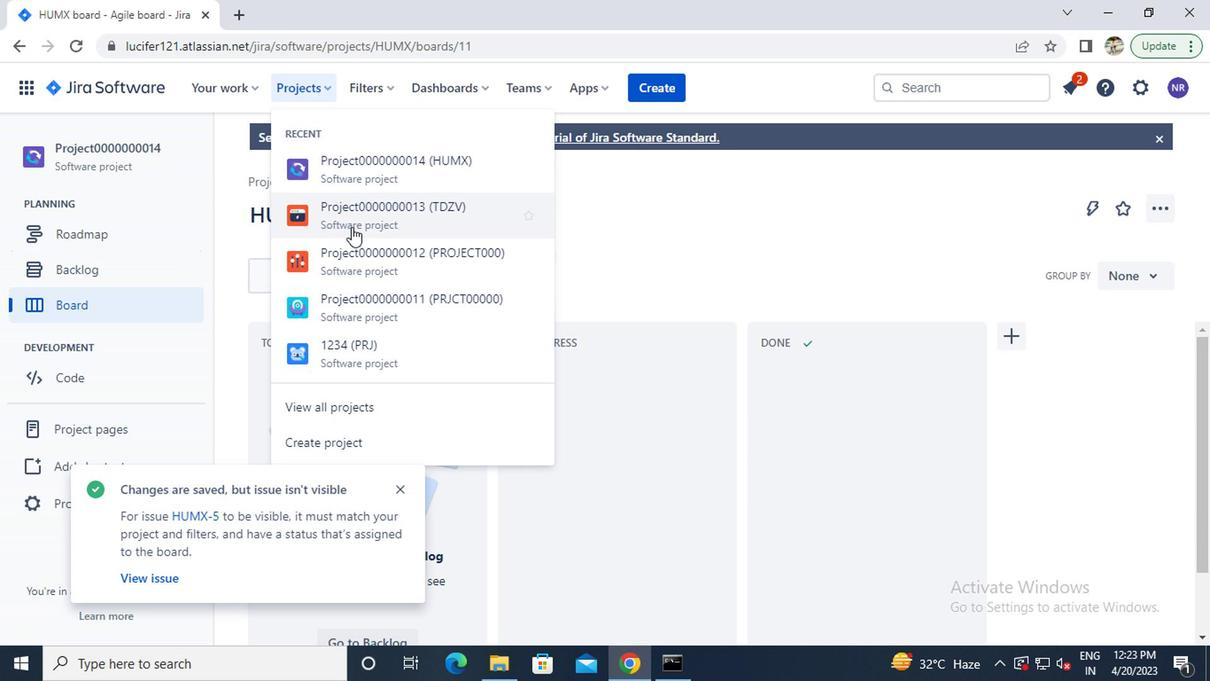 
Action: Mouse pressed left at (280, 179)
Screenshot: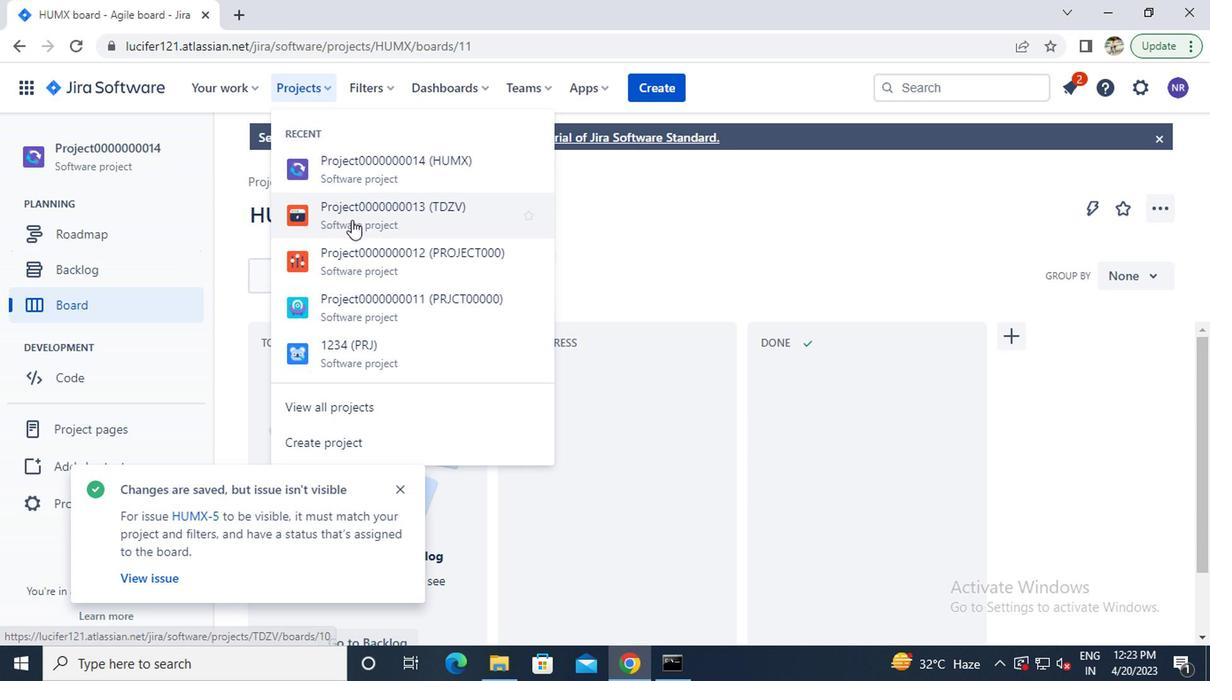 
Action: Mouse moved to (119, 223)
Screenshot: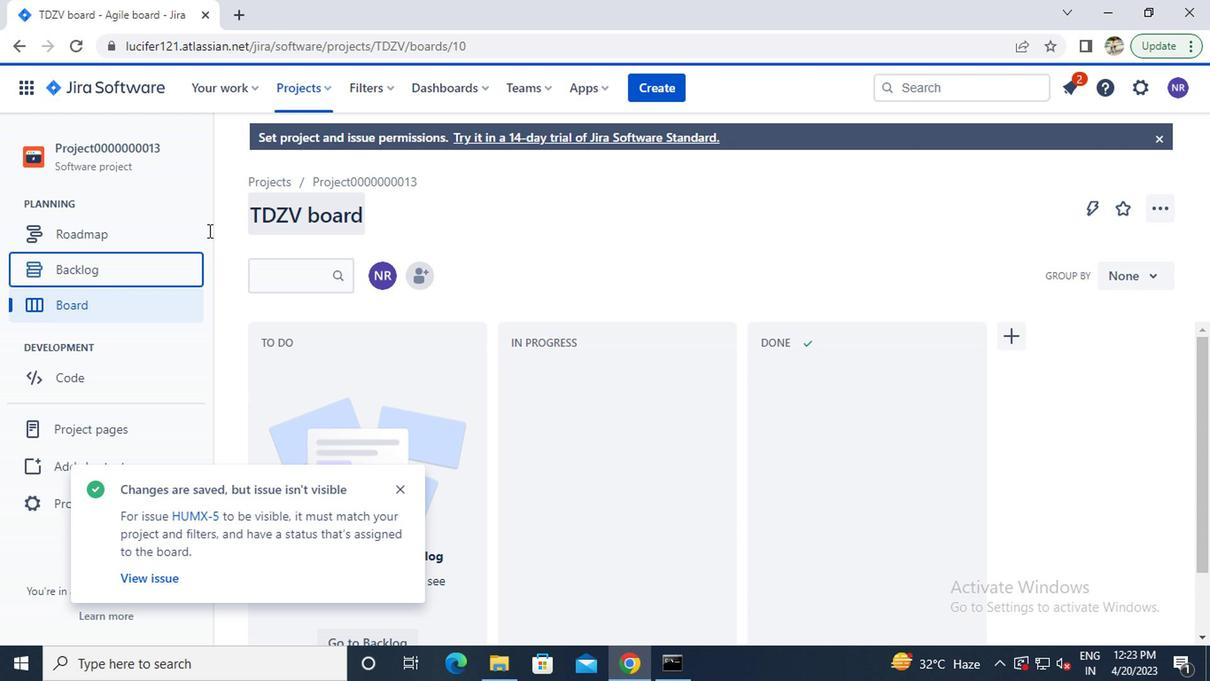
Action: Mouse pressed left at (119, 223)
Screenshot: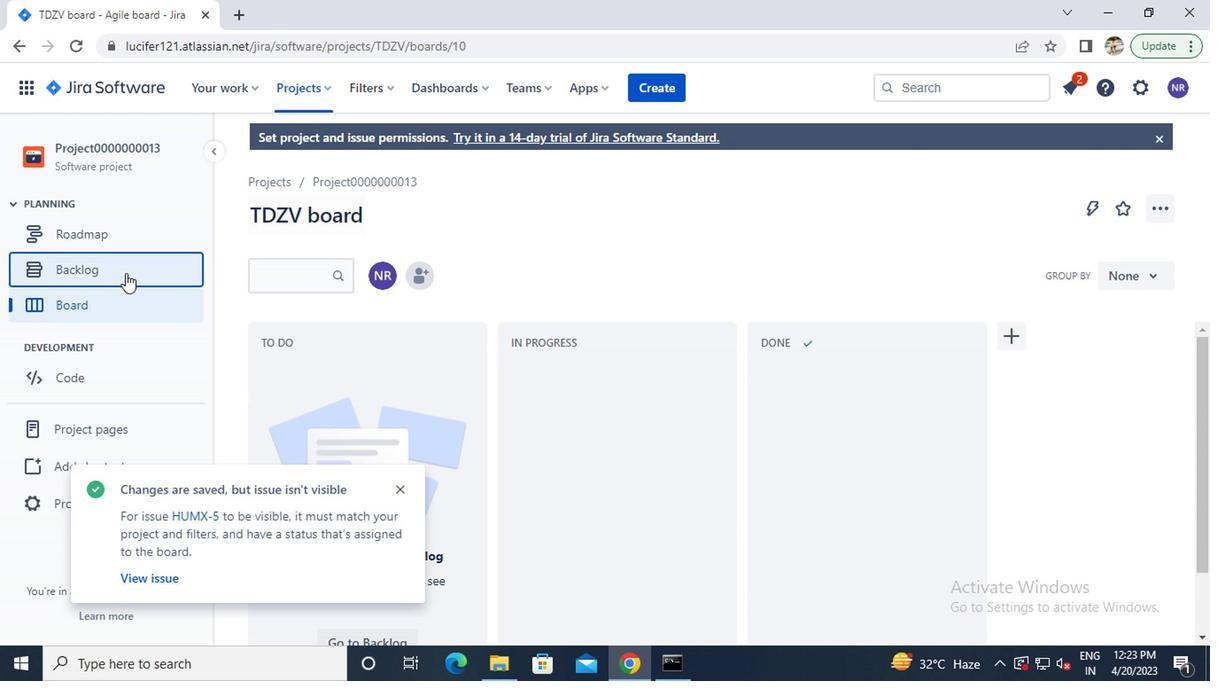 
Action: Mouse moved to (669, 359)
Screenshot: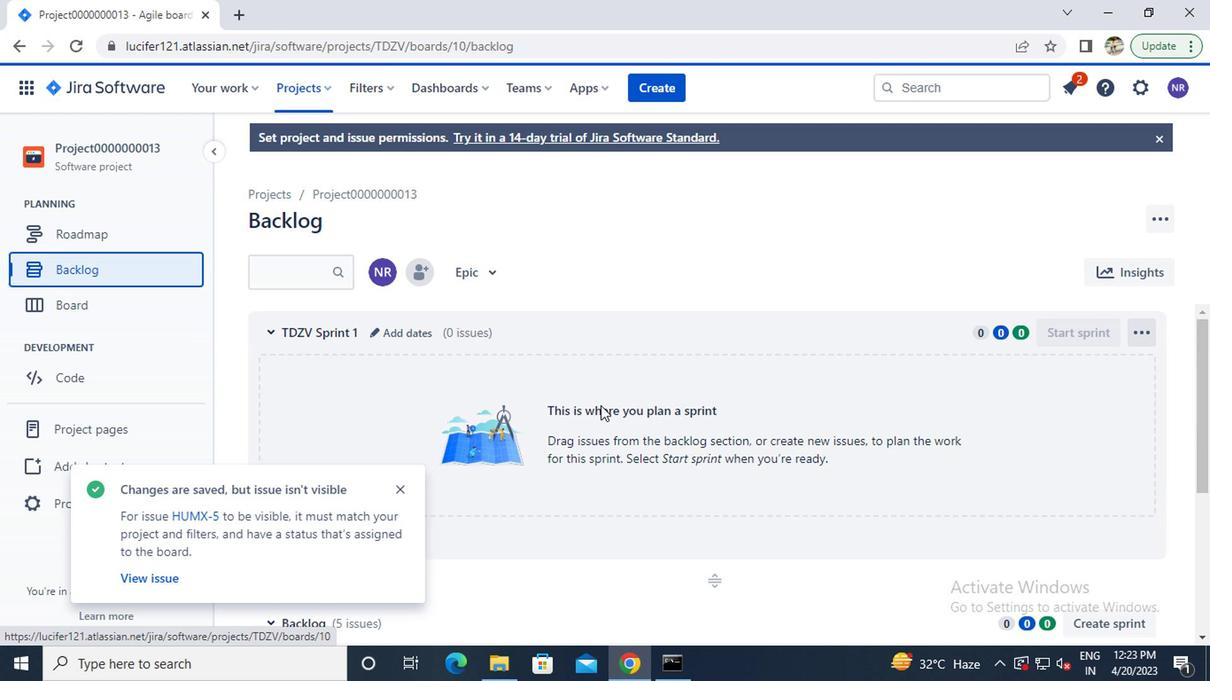 
Action: Mouse scrolled (669, 358) with delta (0, 0)
Screenshot: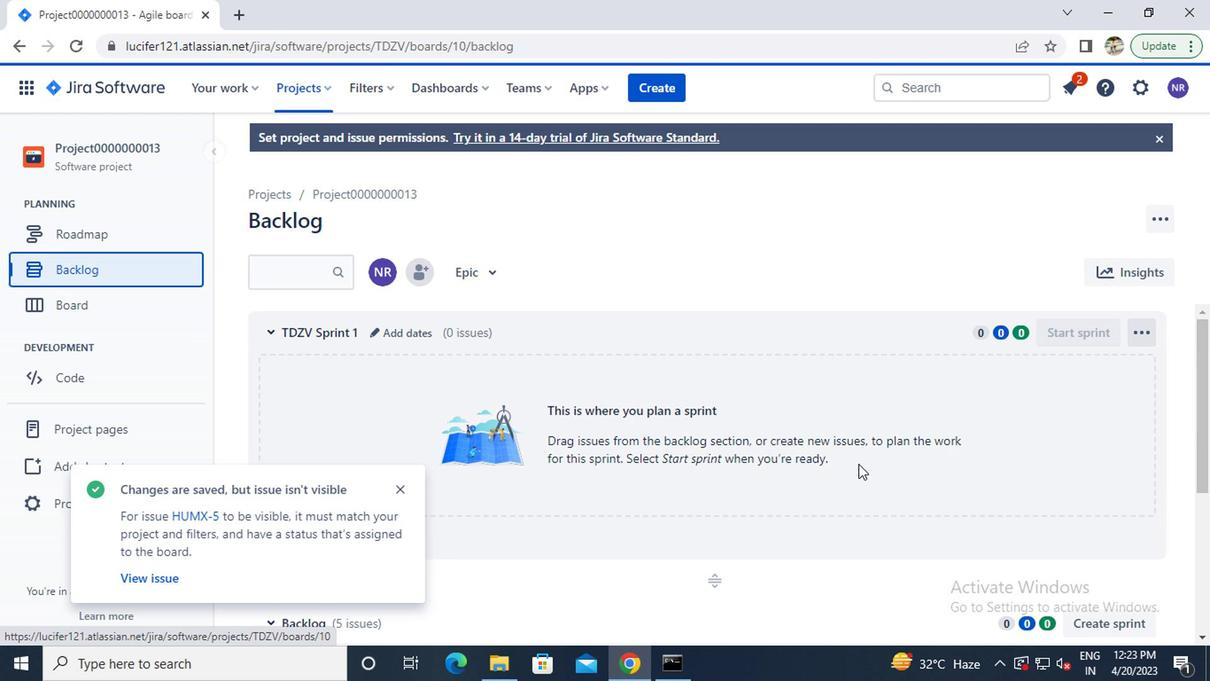 
Action: Mouse scrolled (669, 358) with delta (0, 0)
Screenshot: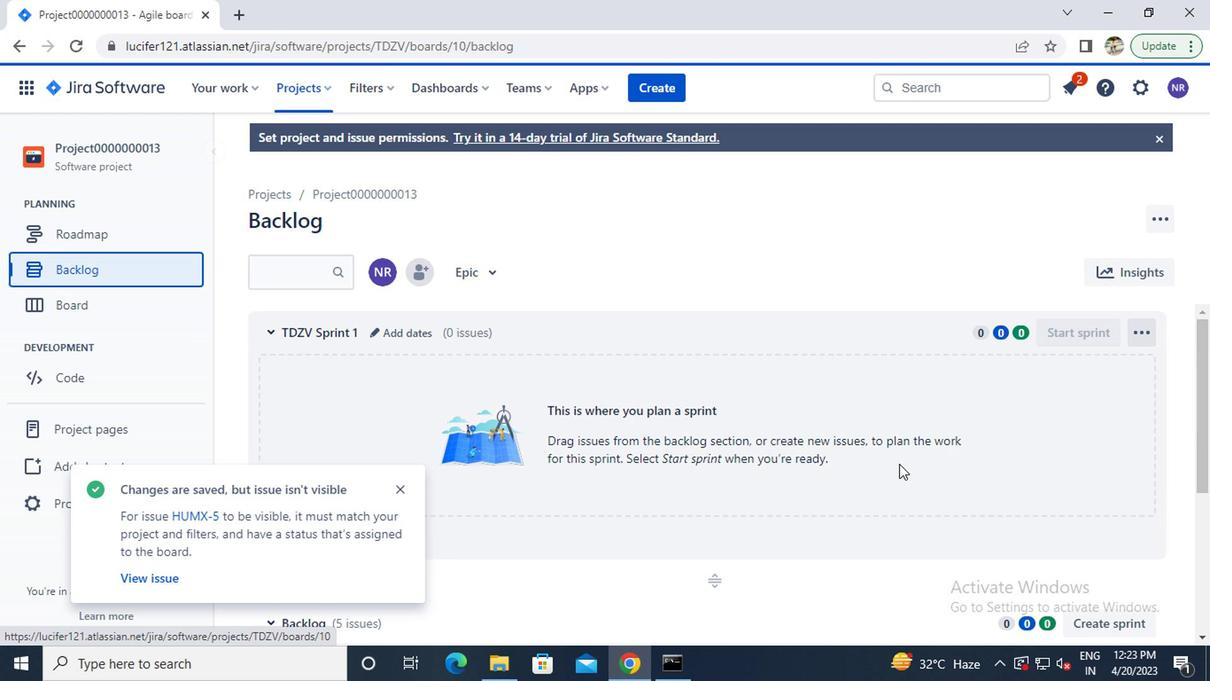 
Action: Mouse scrolled (669, 358) with delta (0, 0)
Screenshot: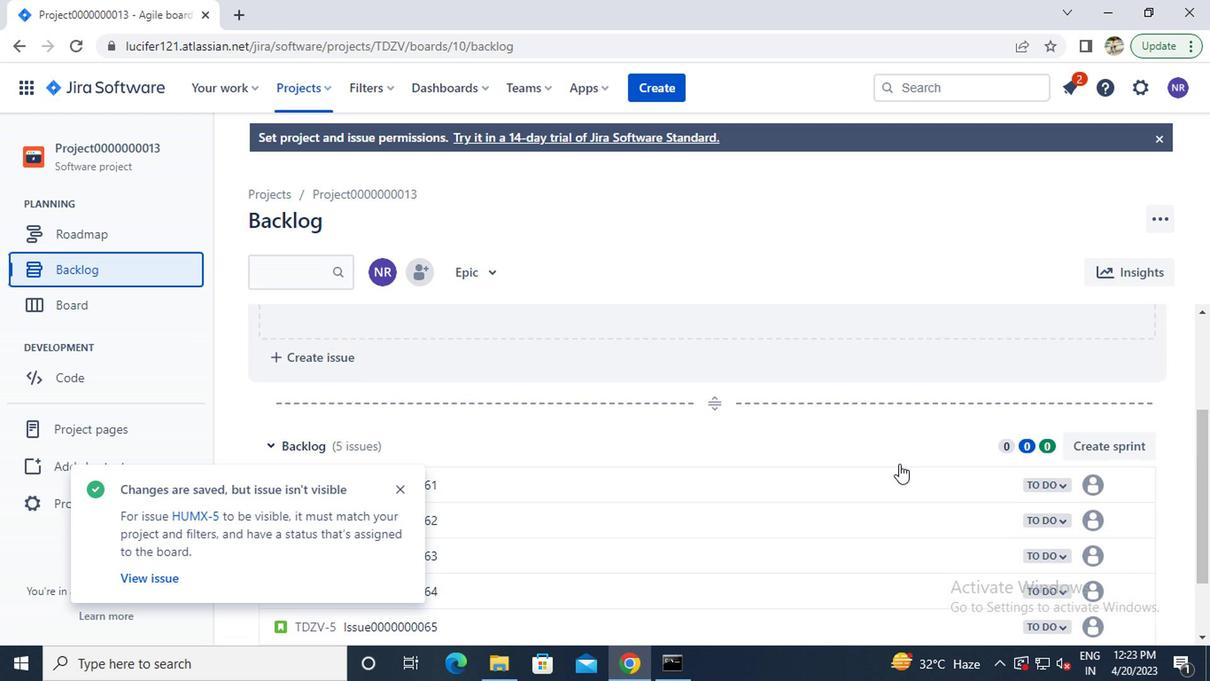 
Action: Mouse moved to (774, 335)
Screenshot: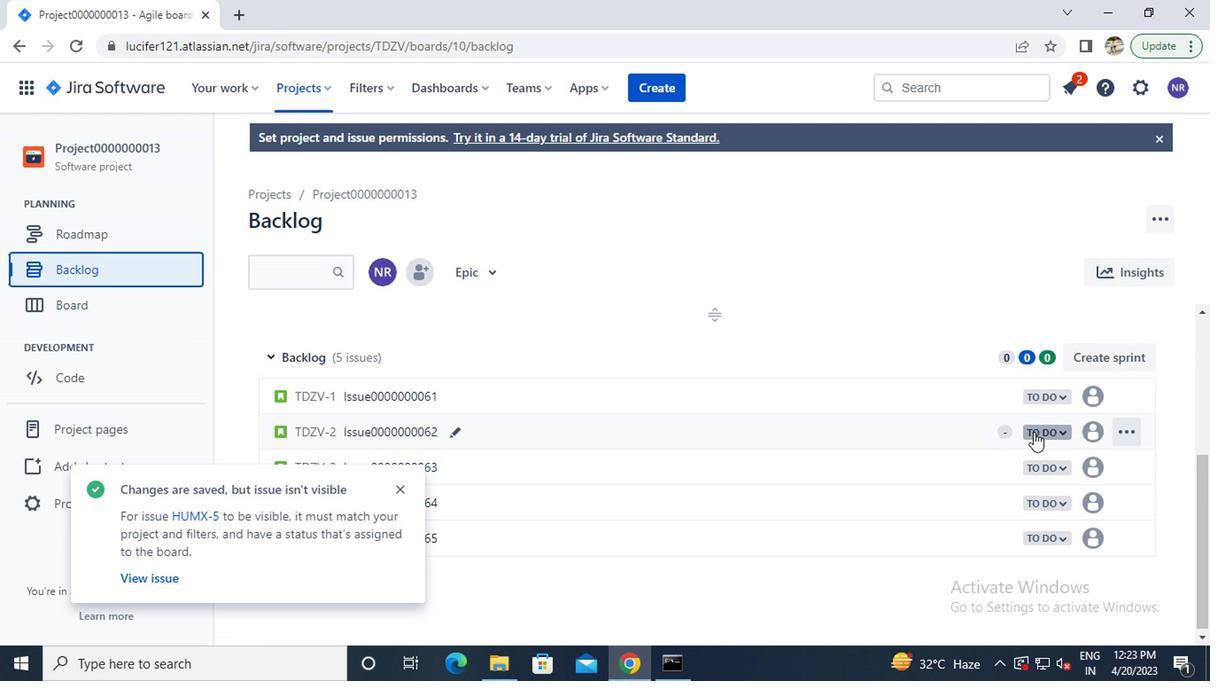 
Action: Mouse pressed left at (774, 335)
Screenshot: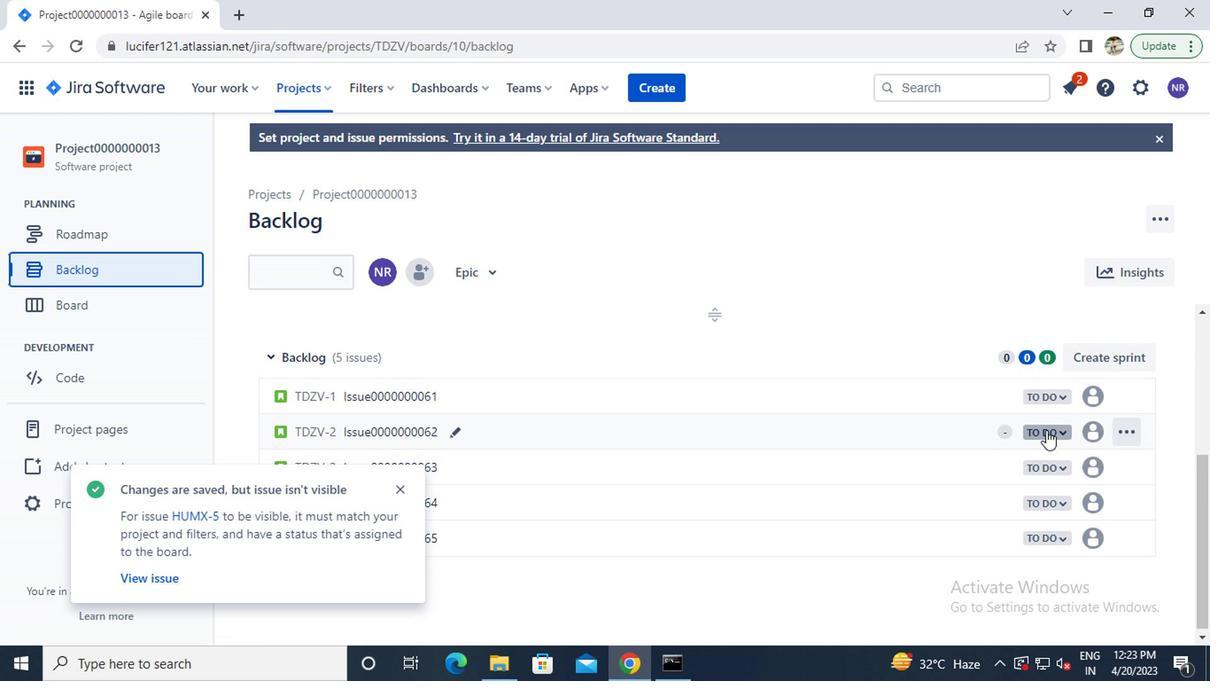 
Action: Mouse moved to (695, 363)
Screenshot: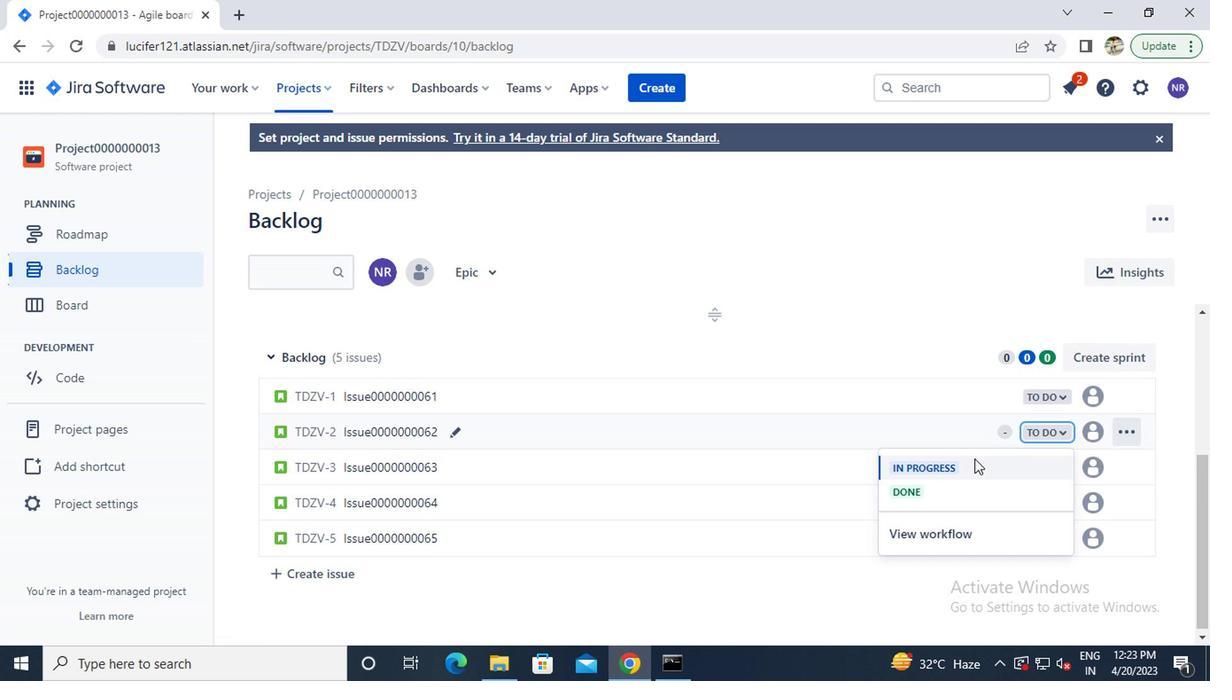 
Action: Mouse pressed left at (695, 363)
Screenshot: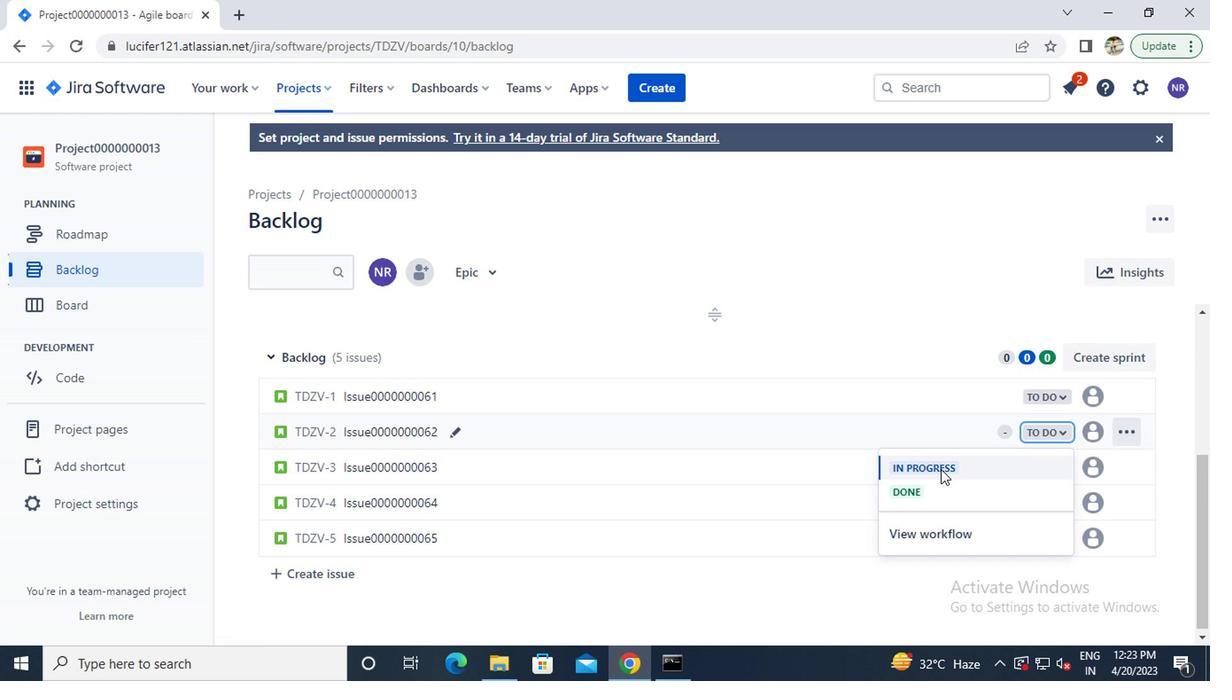 
